 Task: Search one way flight ticket for 1 adult, 1 child, 1 infant in seat in premium economy from Watertown: Watertown Regional Airport to Rockford: Chicago Rockford International Airport(was Northwest Chicagoland Regional Airport At Rockford) on 5-1-2023. Choice of flights is JetBlue. Number of bags: 2 checked bags. Price is upto 81000. Outbound departure time preference is 8:45.
Action: Mouse moved to (221, 350)
Screenshot: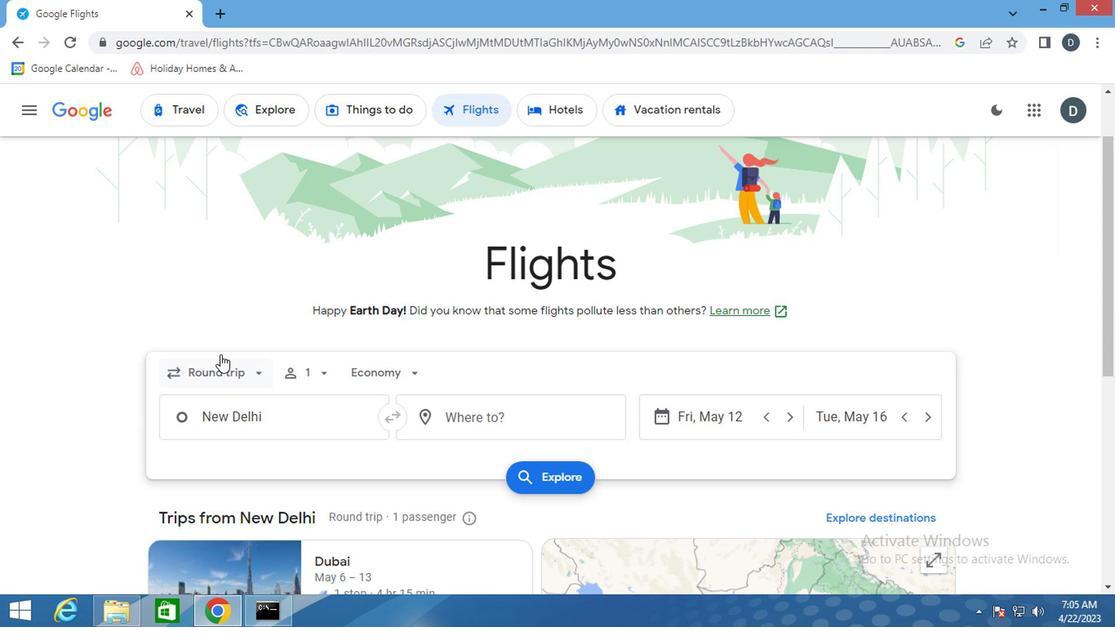 
Action: Mouse pressed left at (221, 350)
Screenshot: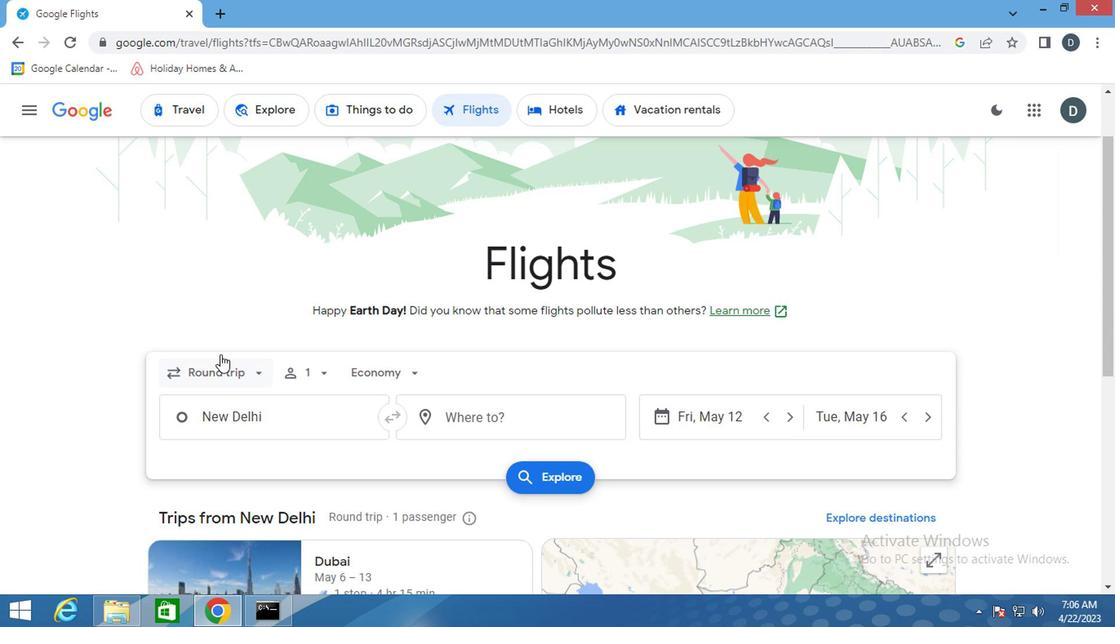 
Action: Mouse moved to (249, 457)
Screenshot: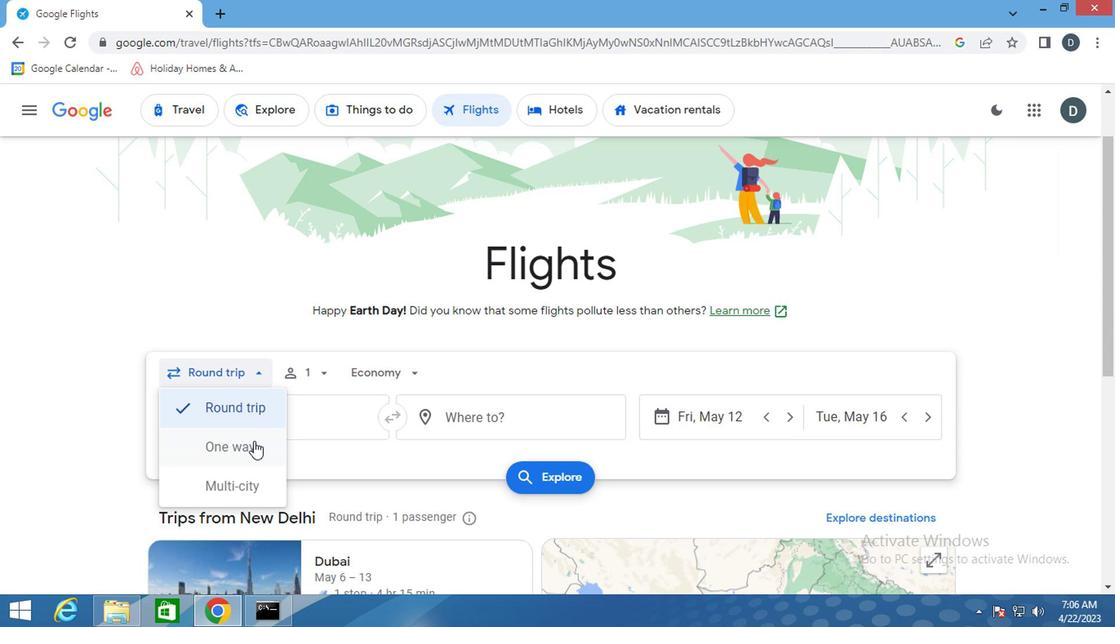 
Action: Mouse pressed left at (249, 457)
Screenshot: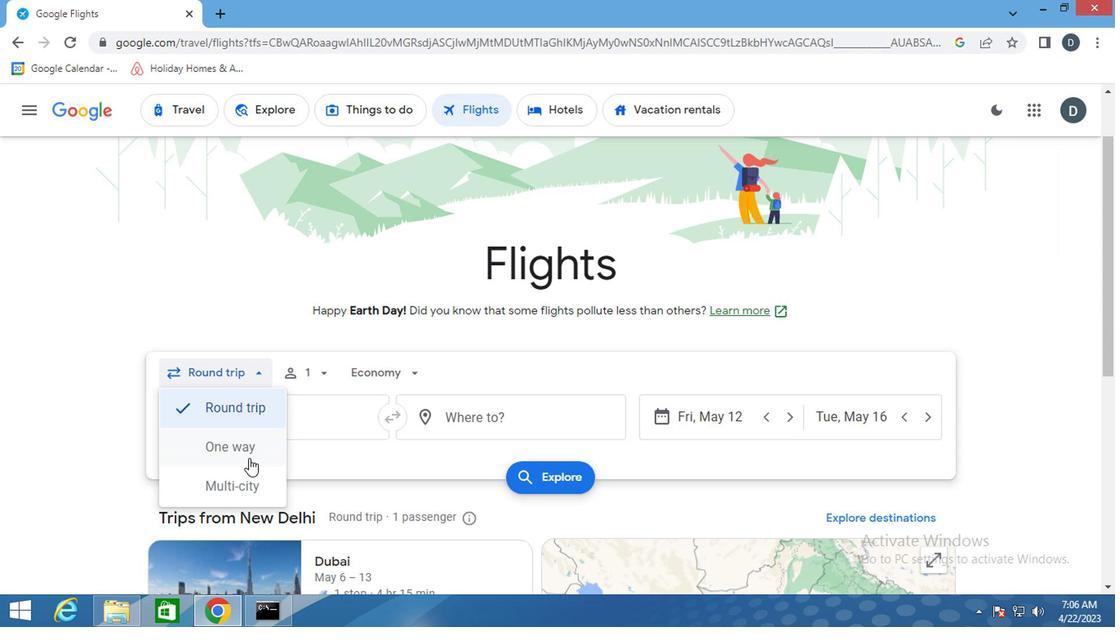
Action: Mouse moved to (300, 369)
Screenshot: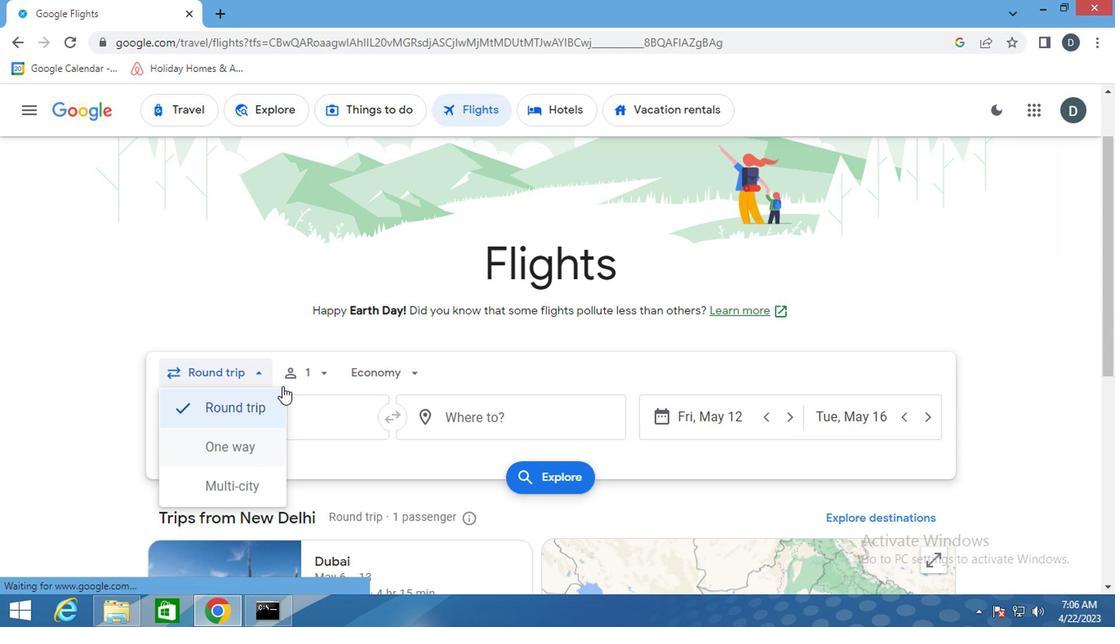 
Action: Mouse pressed left at (300, 369)
Screenshot: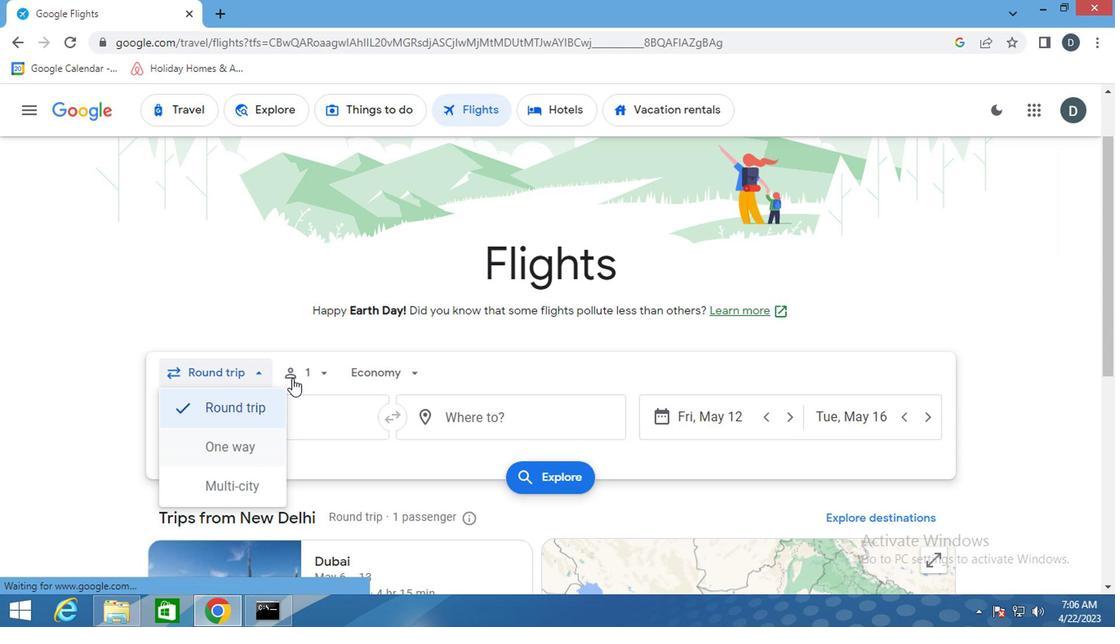 
Action: Mouse moved to (432, 460)
Screenshot: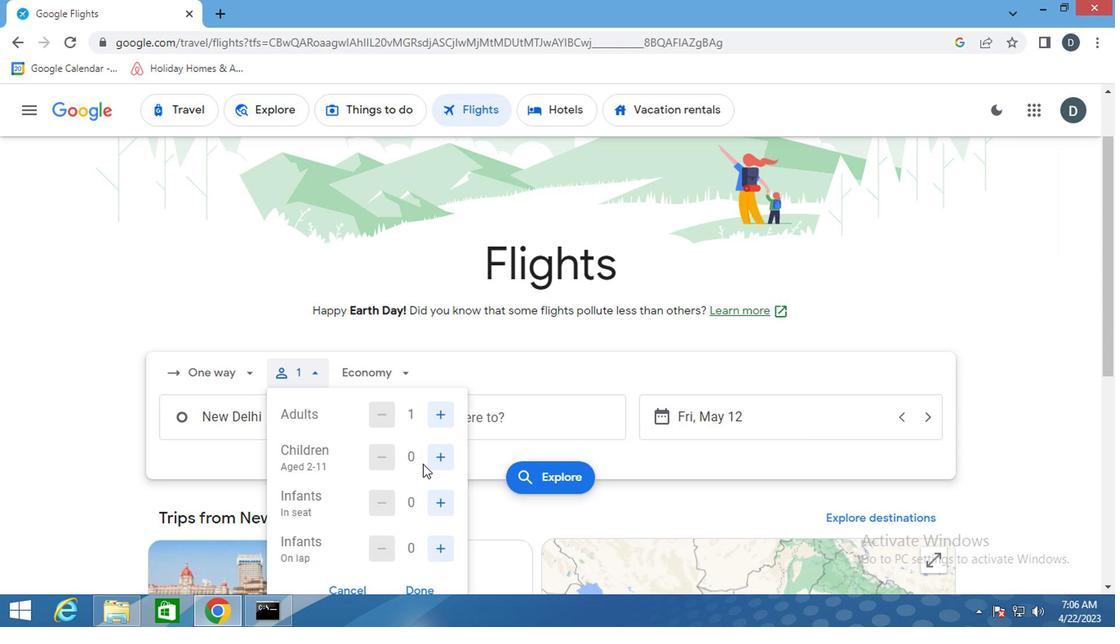 
Action: Mouse pressed left at (432, 460)
Screenshot: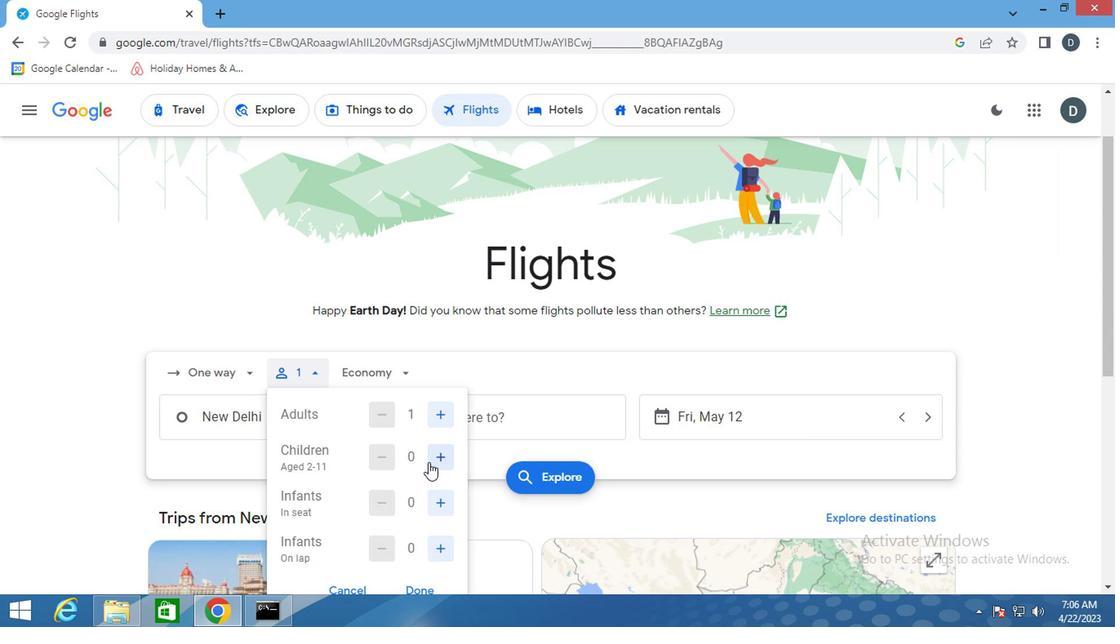 
Action: Mouse moved to (437, 505)
Screenshot: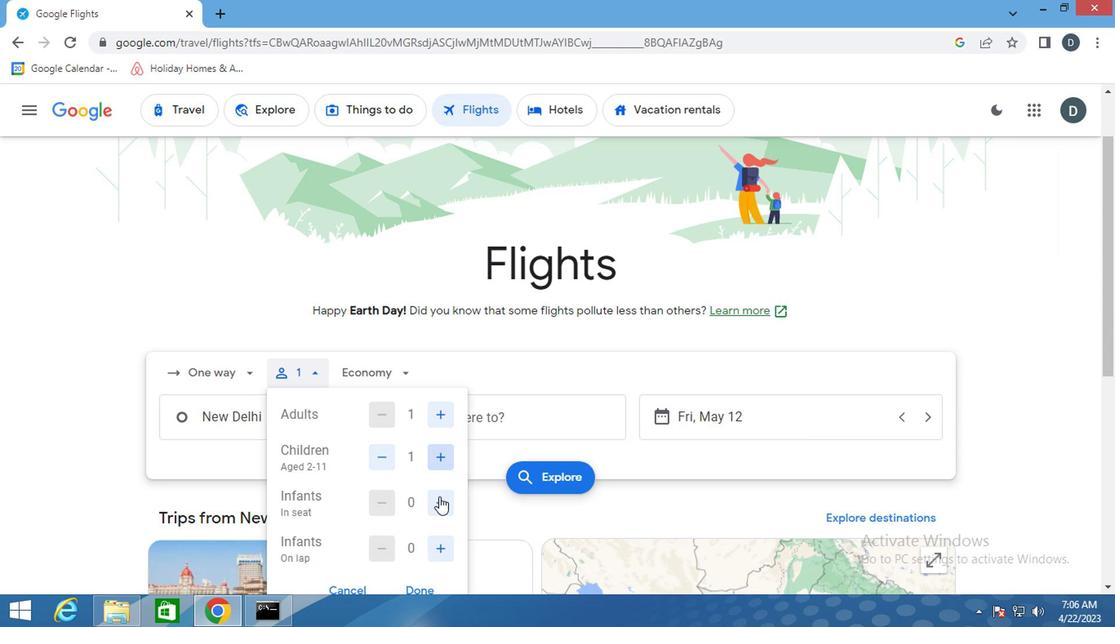 
Action: Mouse pressed left at (437, 505)
Screenshot: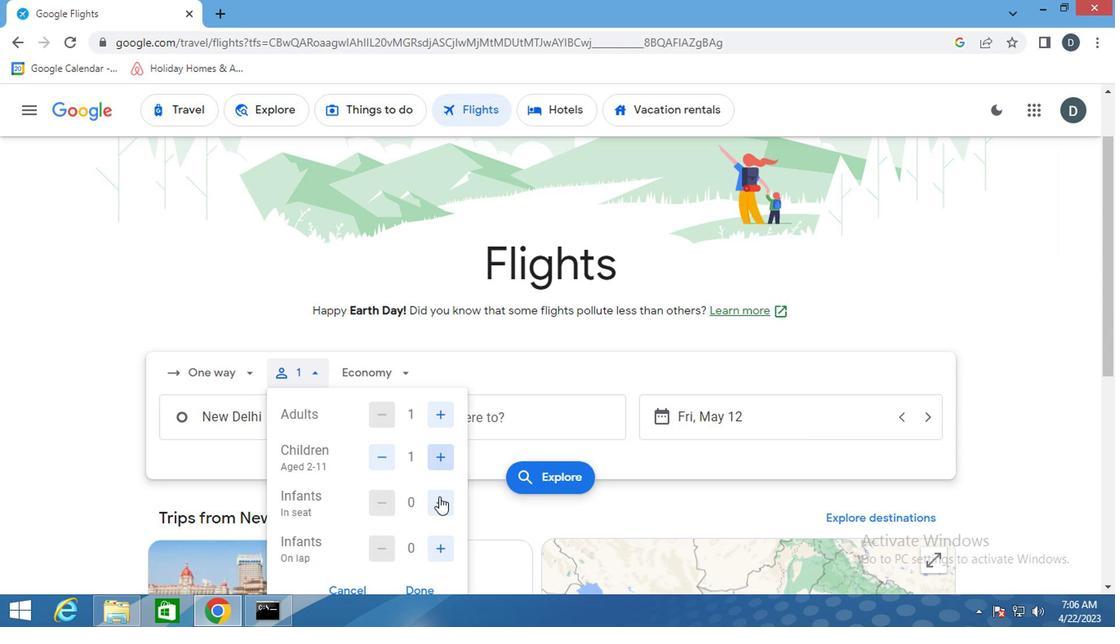 
Action: Mouse moved to (412, 593)
Screenshot: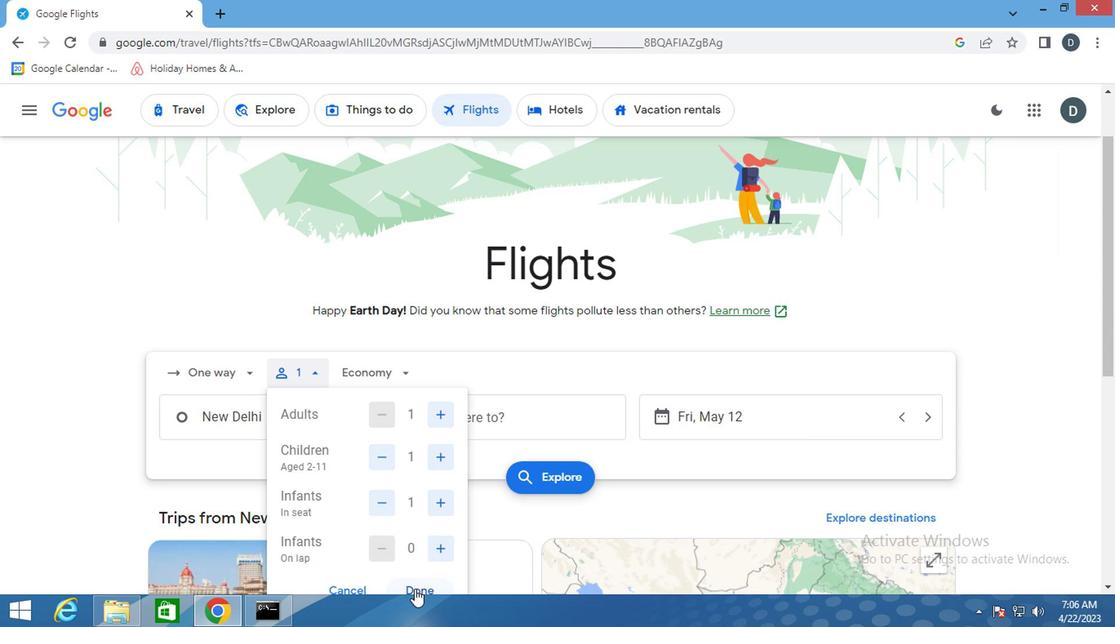 
Action: Mouse pressed left at (412, 593)
Screenshot: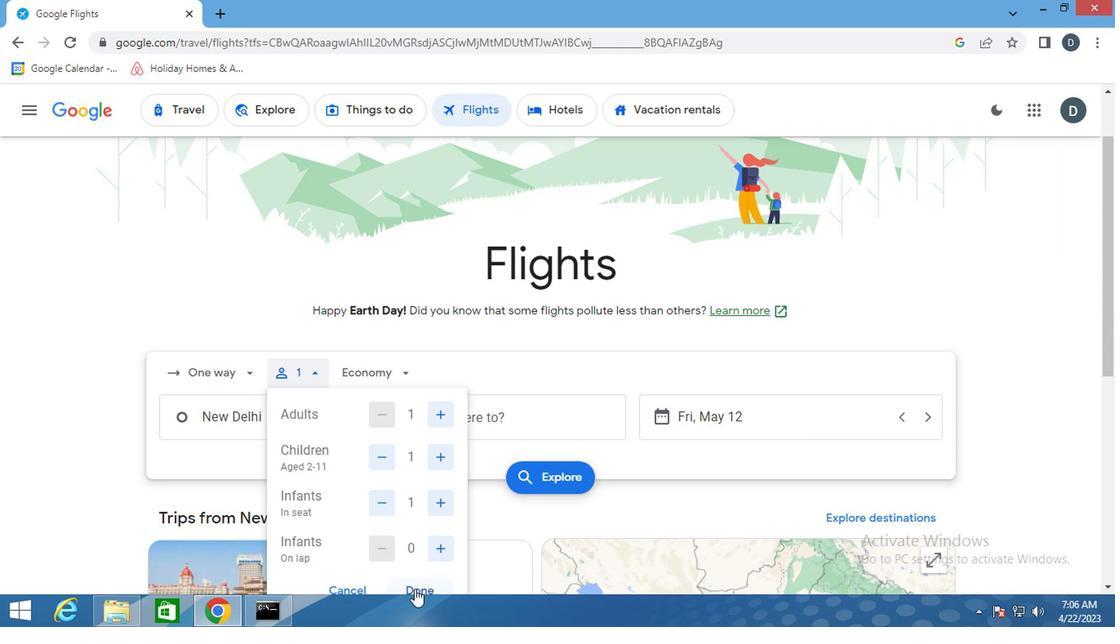 
Action: Mouse moved to (346, 354)
Screenshot: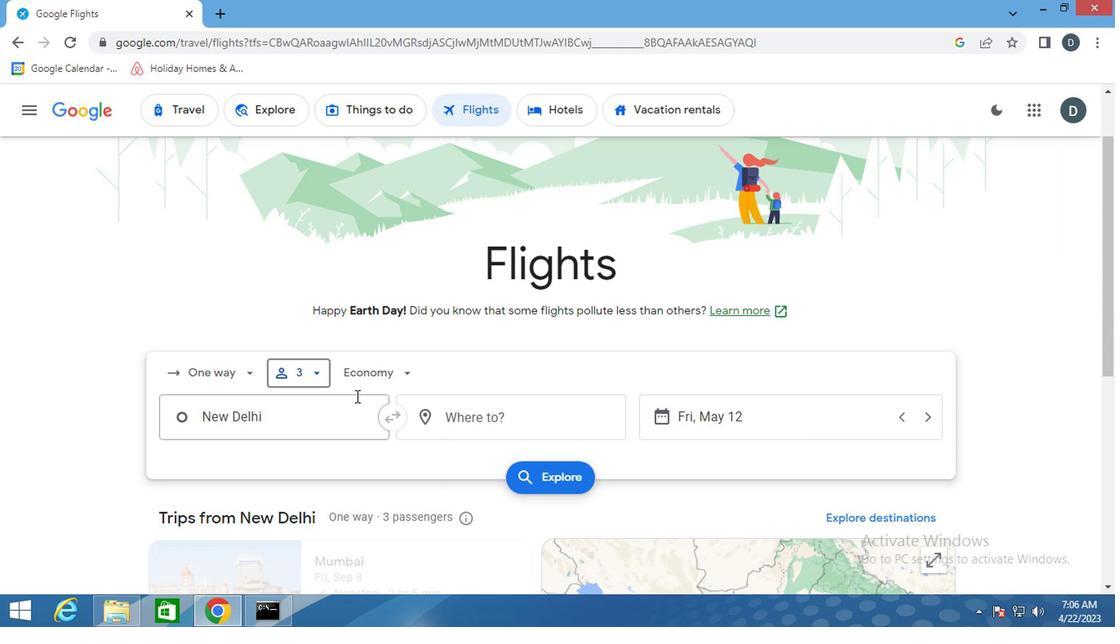 
Action: Mouse pressed left at (346, 354)
Screenshot: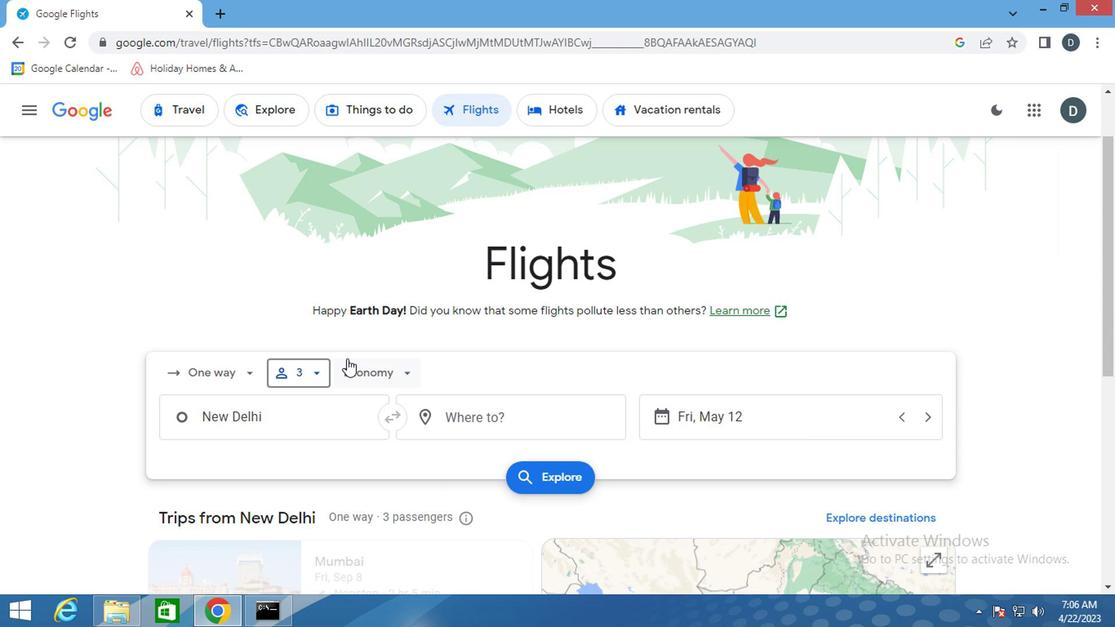 
Action: Mouse moved to (392, 437)
Screenshot: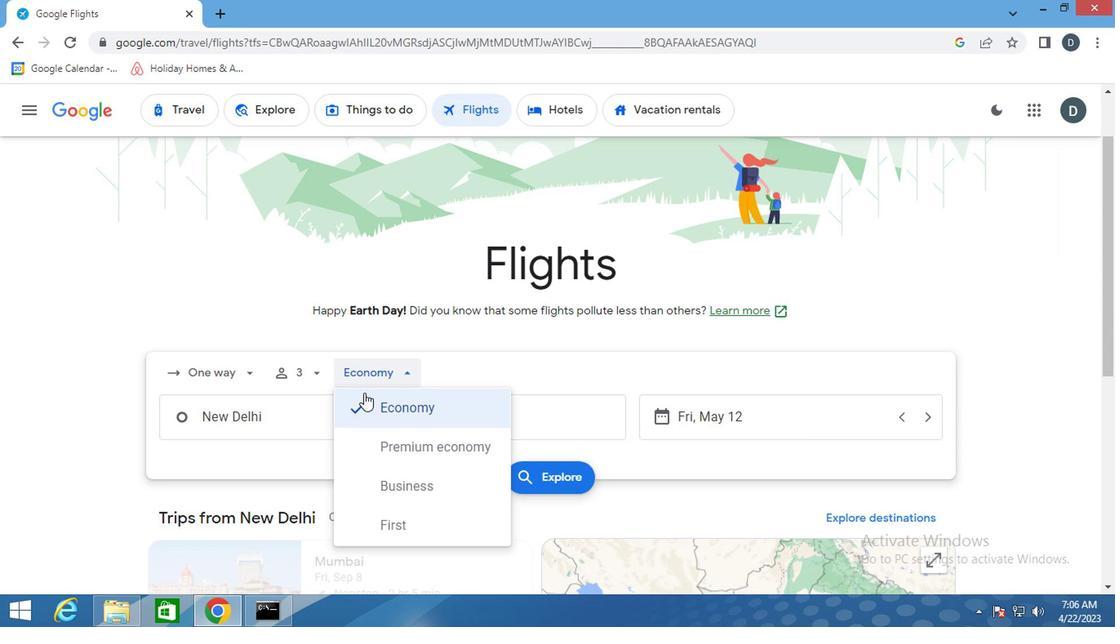 
Action: Mouse pressed left at (392, 437)
Screenshot: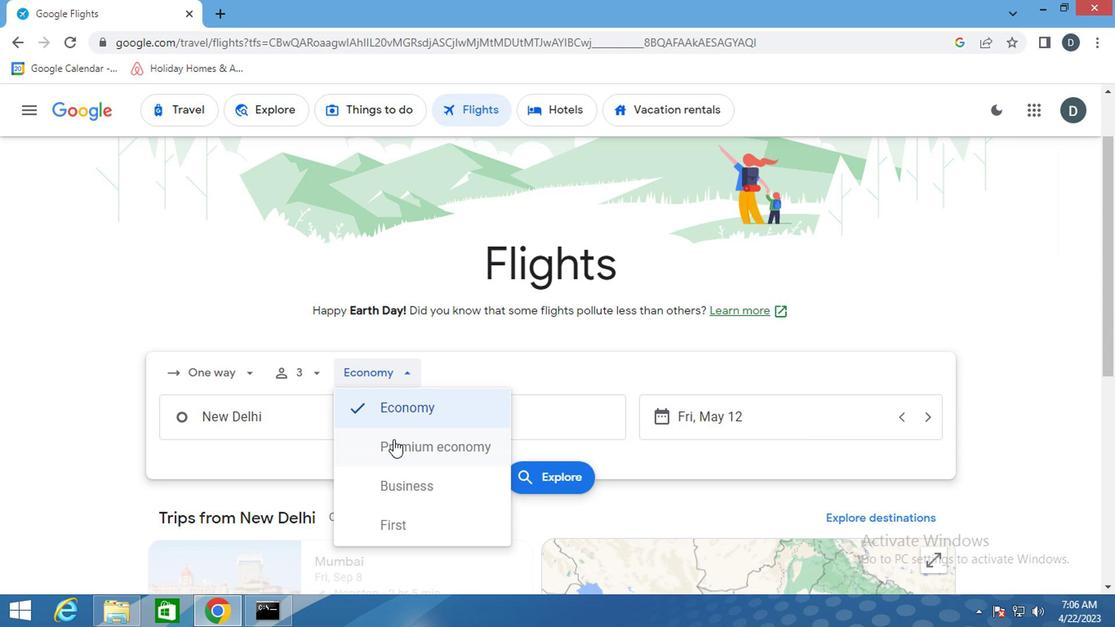 
Action: Mouse moved to (294, 428)
Screenshot: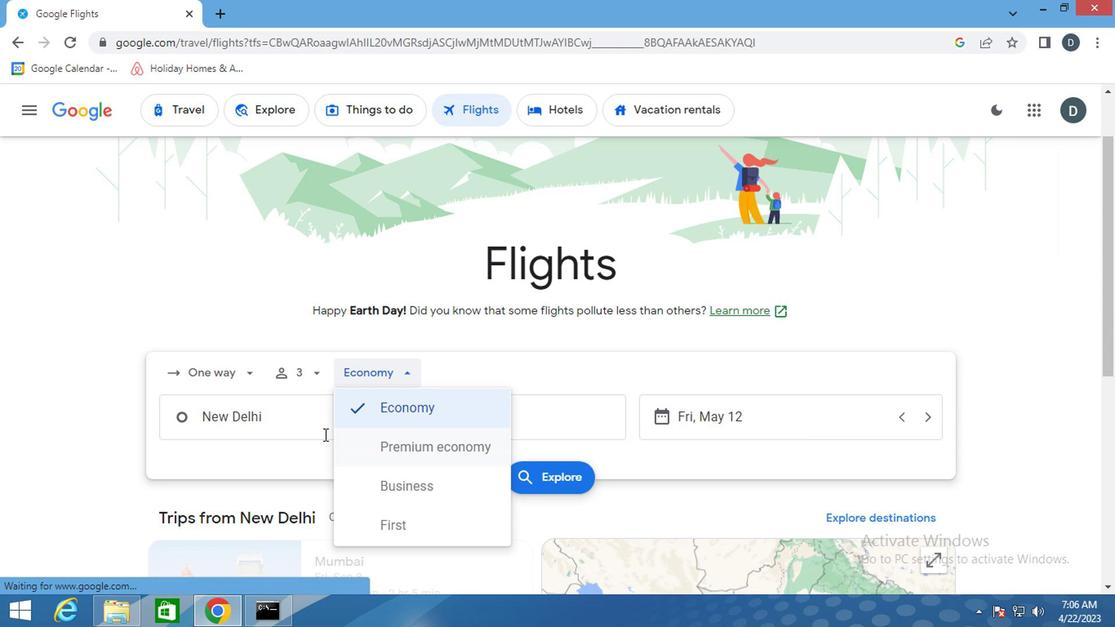 
Action: Mouse pressed left at (294, 428)
Screenshot: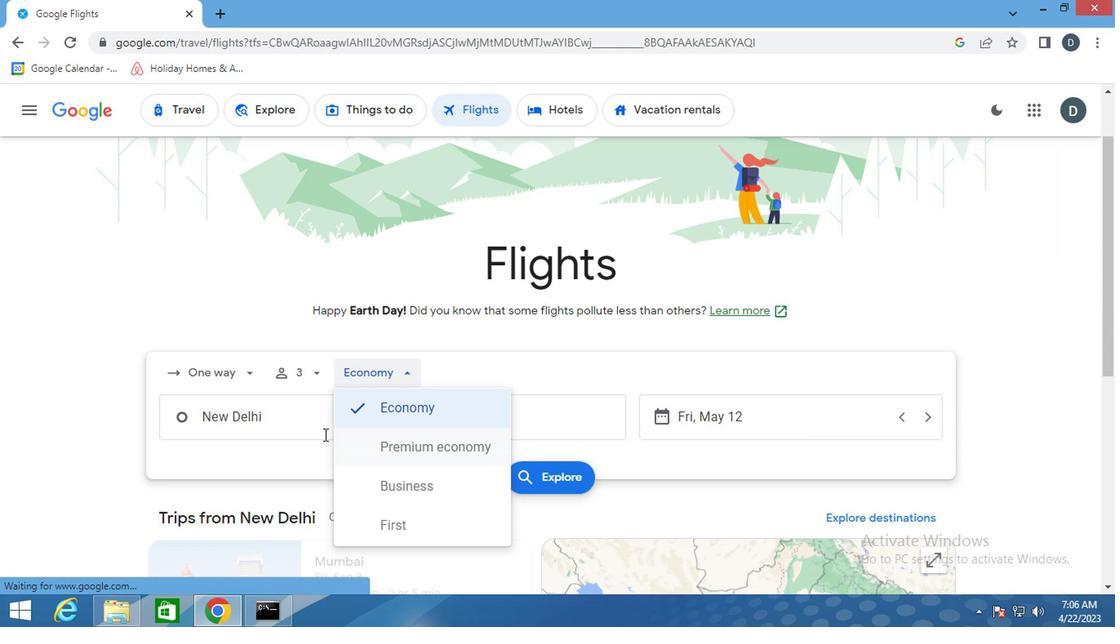 
Action: Key pressed <Key.shift><Key.shift><Key.shift><Key.shift>WATERTOWN
Screenshot: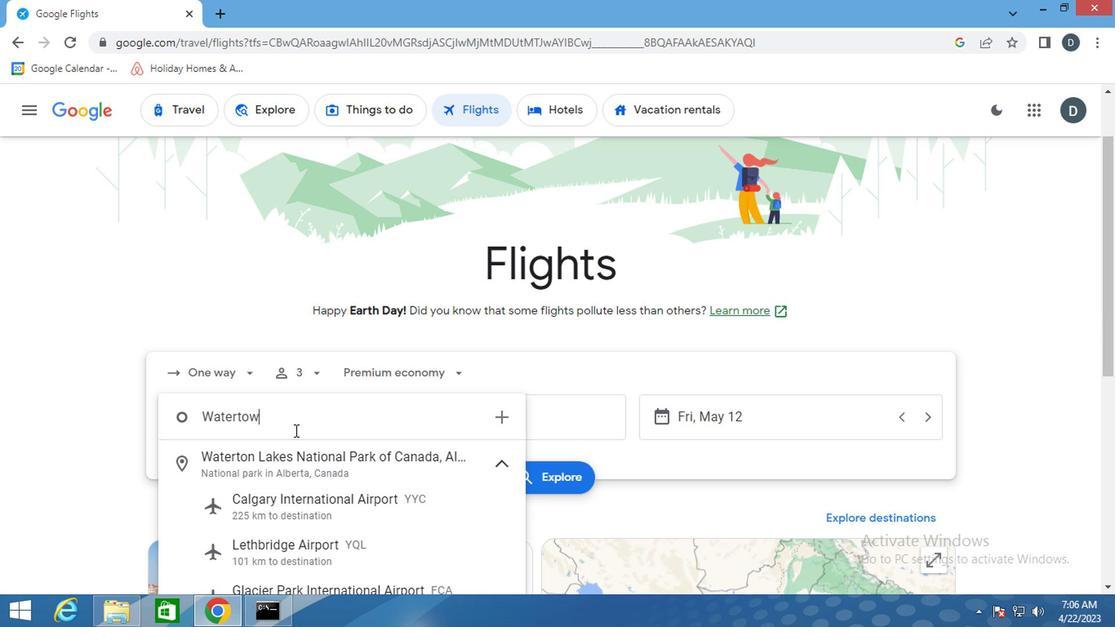 
Action: Mouse moved to (324, 460)
Screenshot: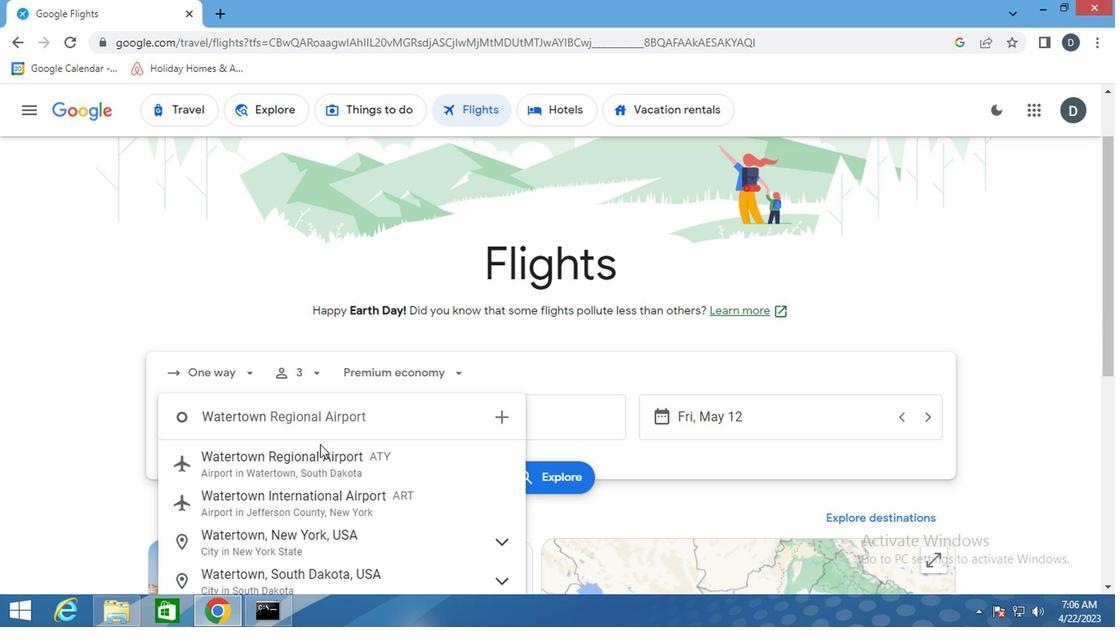 
Action: Mouse pressed left at (324, 460)
Screenshot: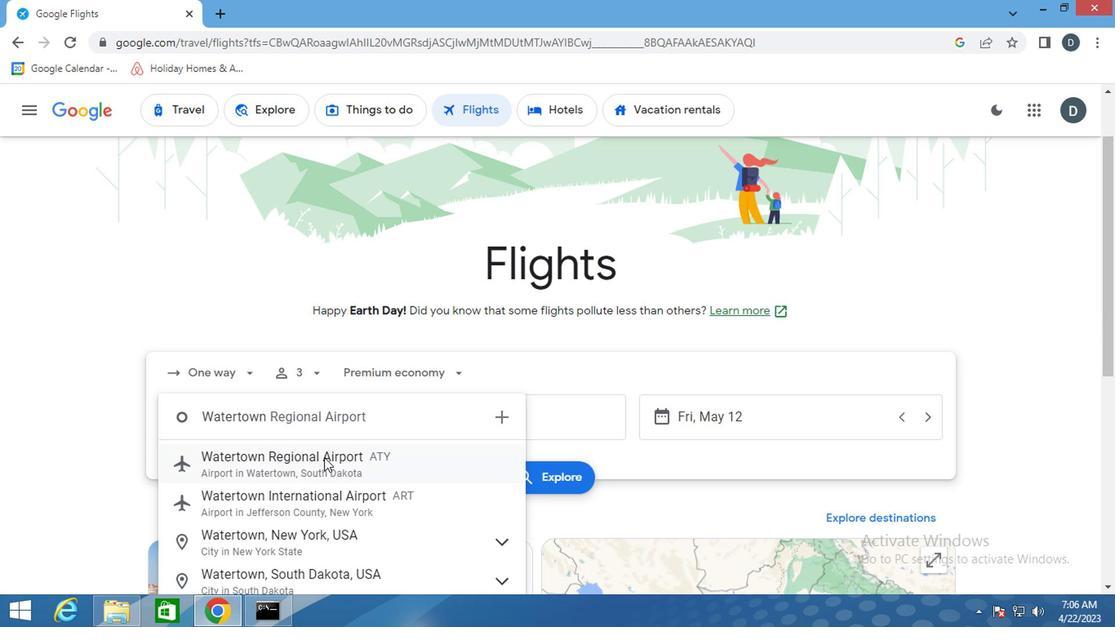 
Action: Mouse moved to (544, 417)
Screenshot: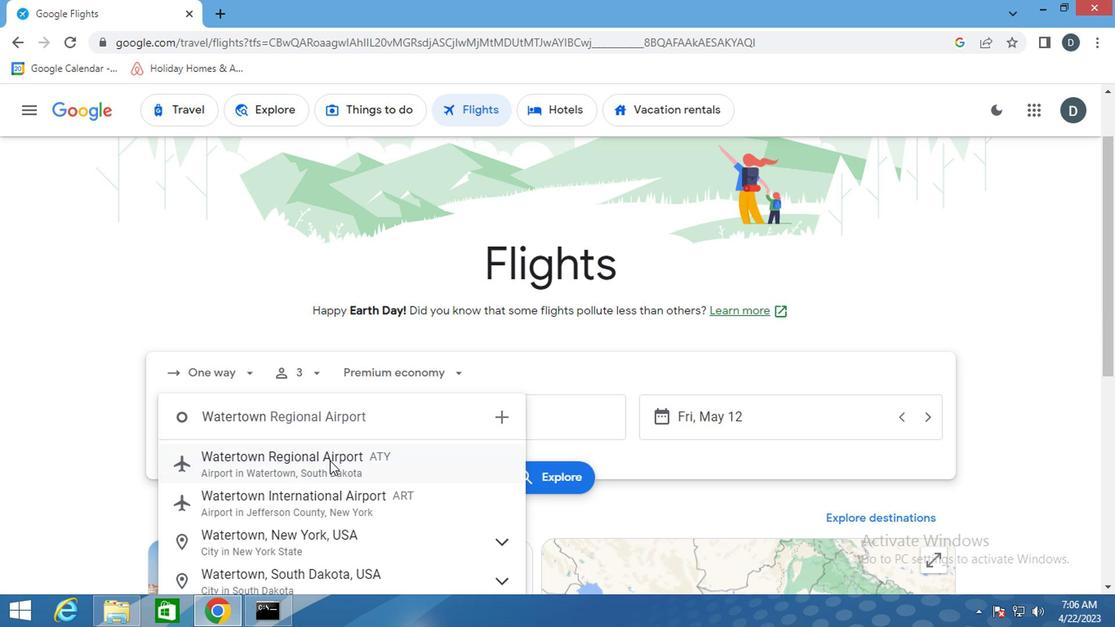 
Action: Mouse pressed left at (544, 417)
Screenshot: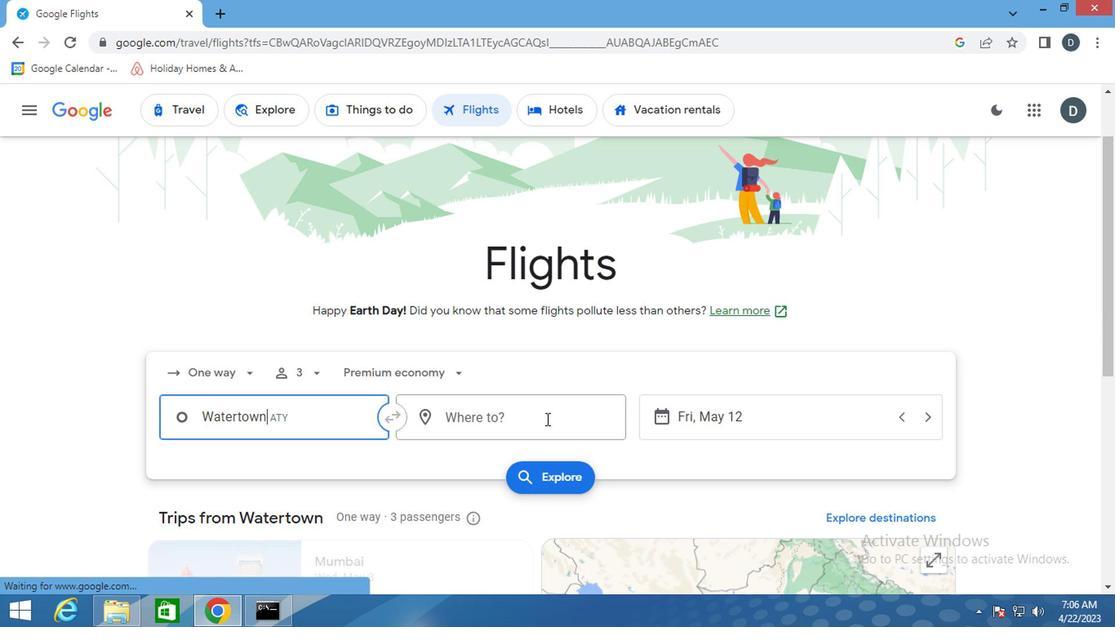 
Action: Key pressed <Key.shift>ROCKFOR
Screenshot: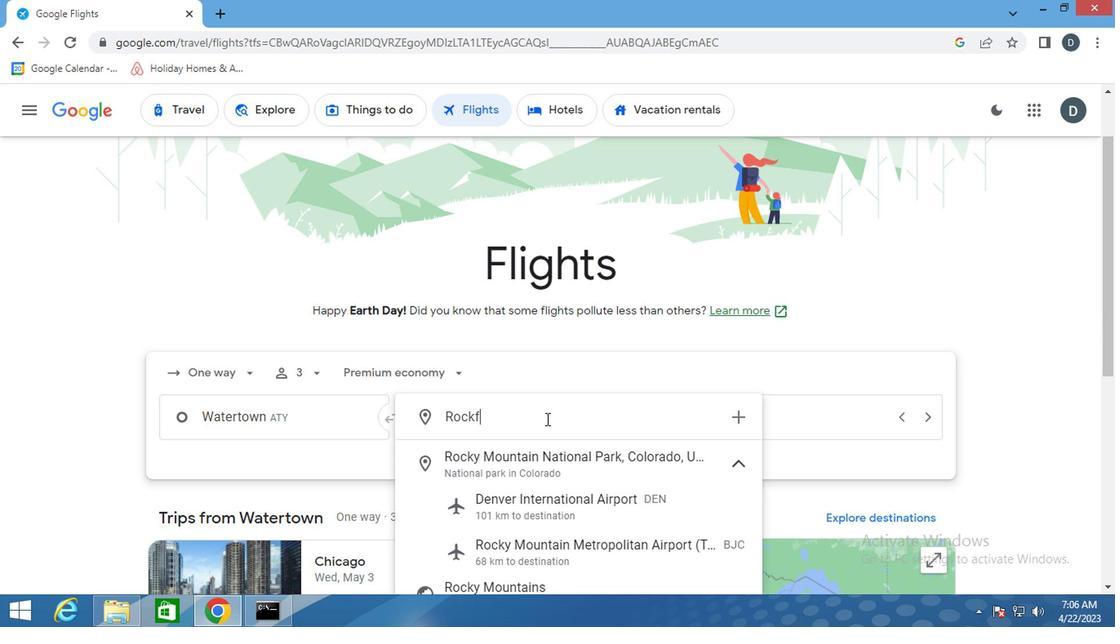 
Action: Mouse moved to (543, 551)
Screenshot: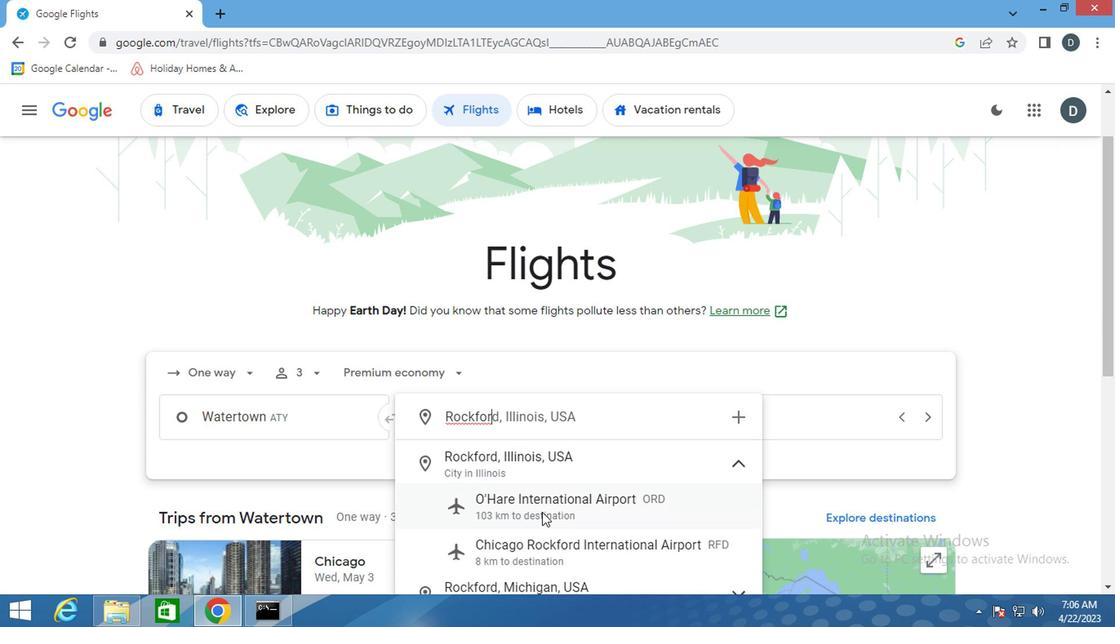 
Action: Mouse pressed left at (543, 551)
Screenshot: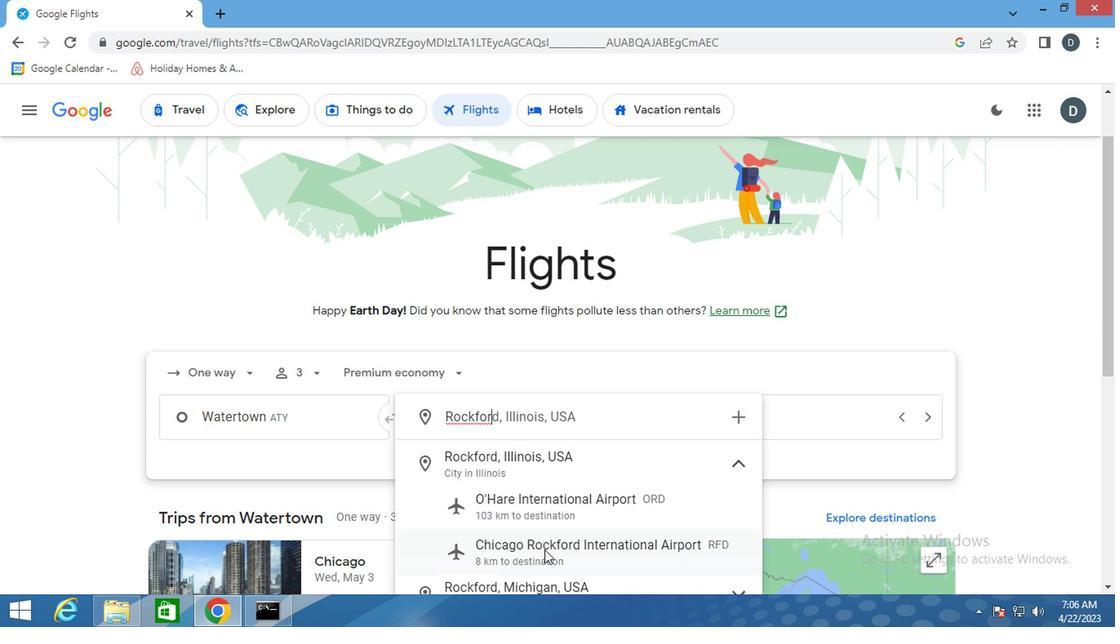 
Action: Mouse moved to (715, 415)
Screenshot: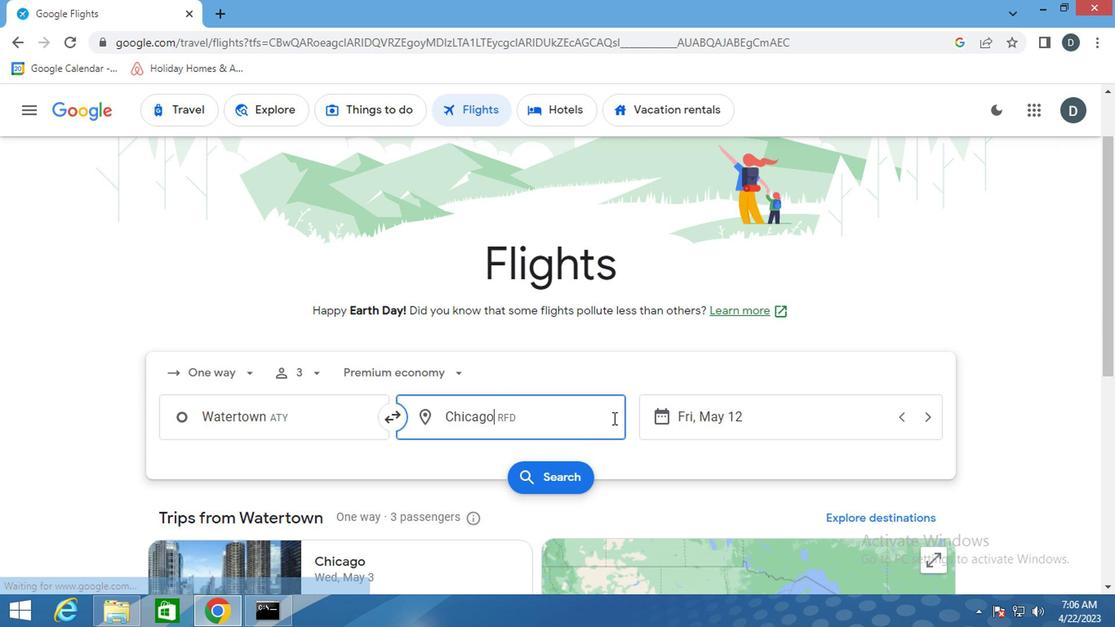 
Action: Mouse pressed left at (715, 415)
Screenshot: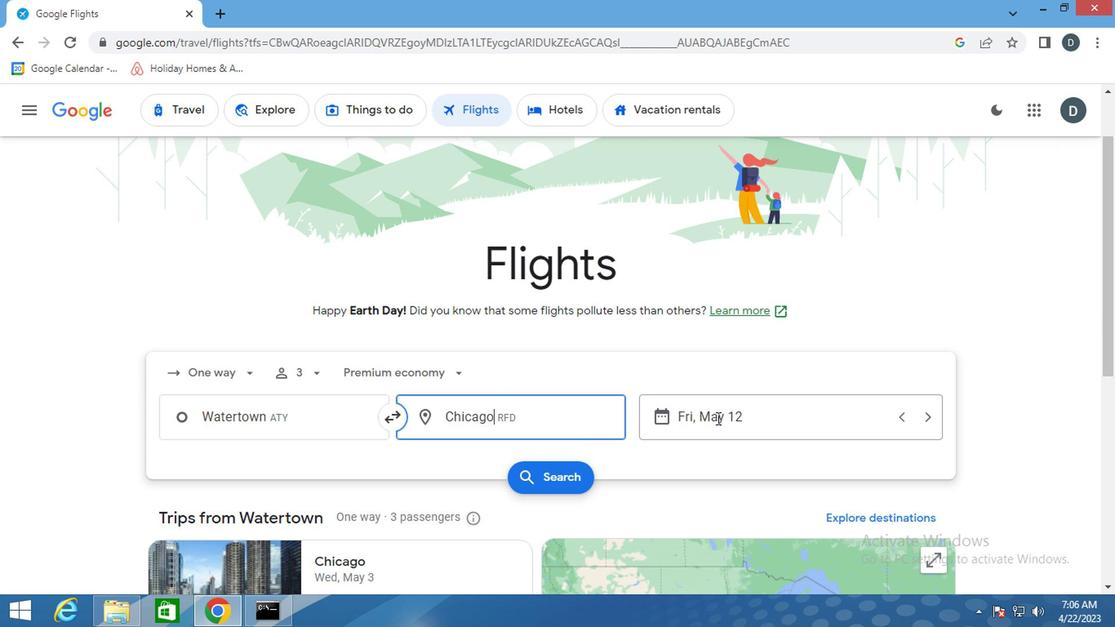 
Action: Mouse moved to (702, 291)
Screenshot: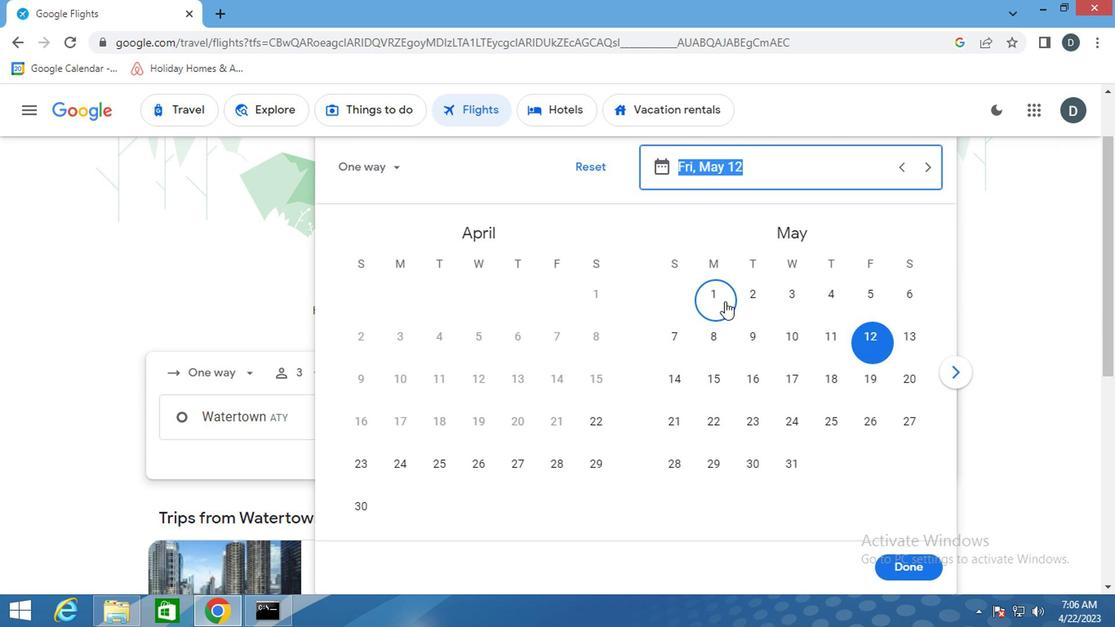 
Action: Mouse pressed left at (702, 291)
Screenshot: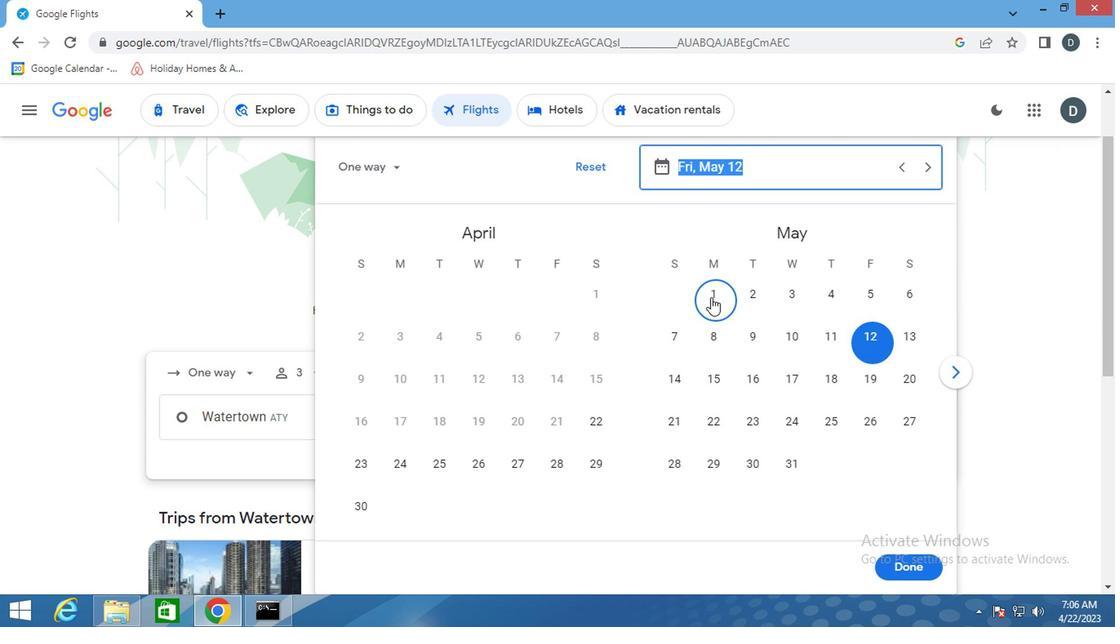 
Action: Mouse moved to (901, 577)
Screenshot: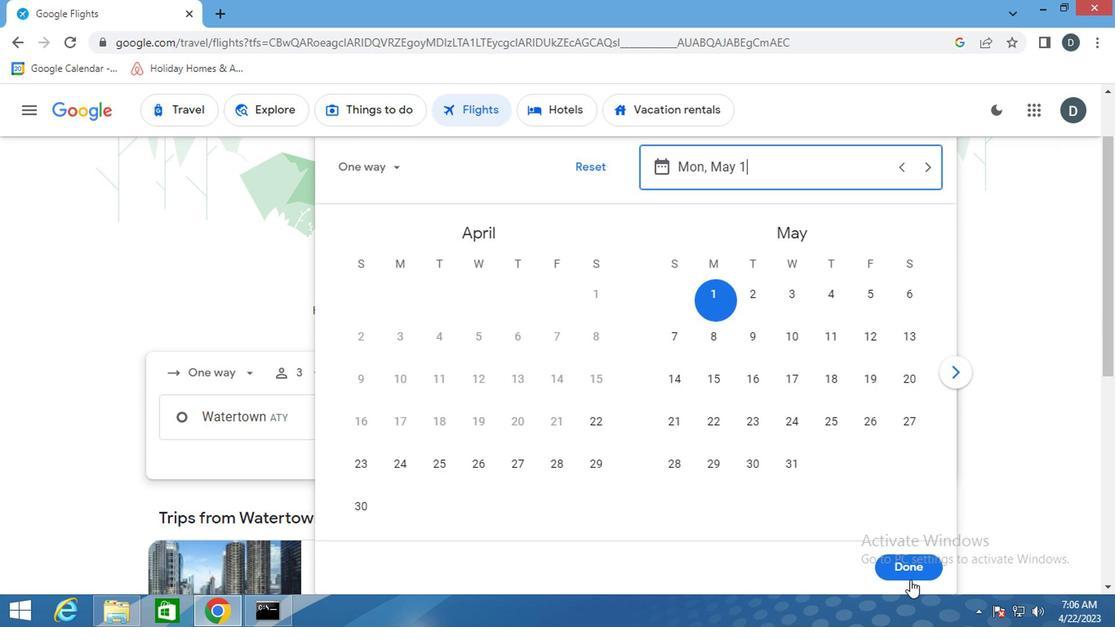 
Action: Mouse pressed left at (901, 577)
Screenshot: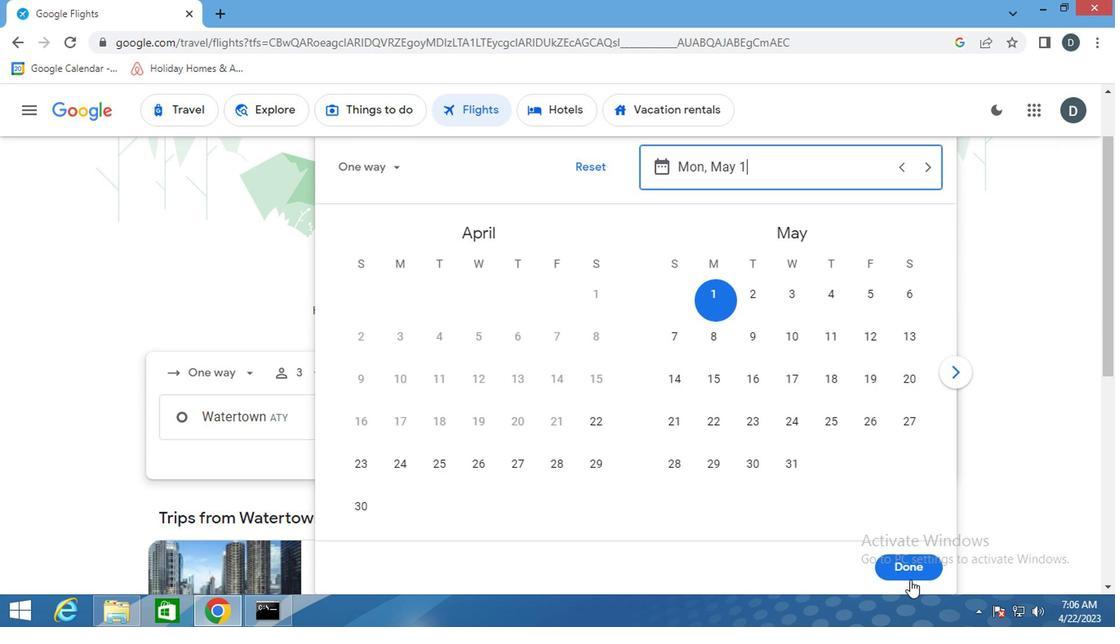 
Action: Mouse moved to (584, 488)
Screenshot: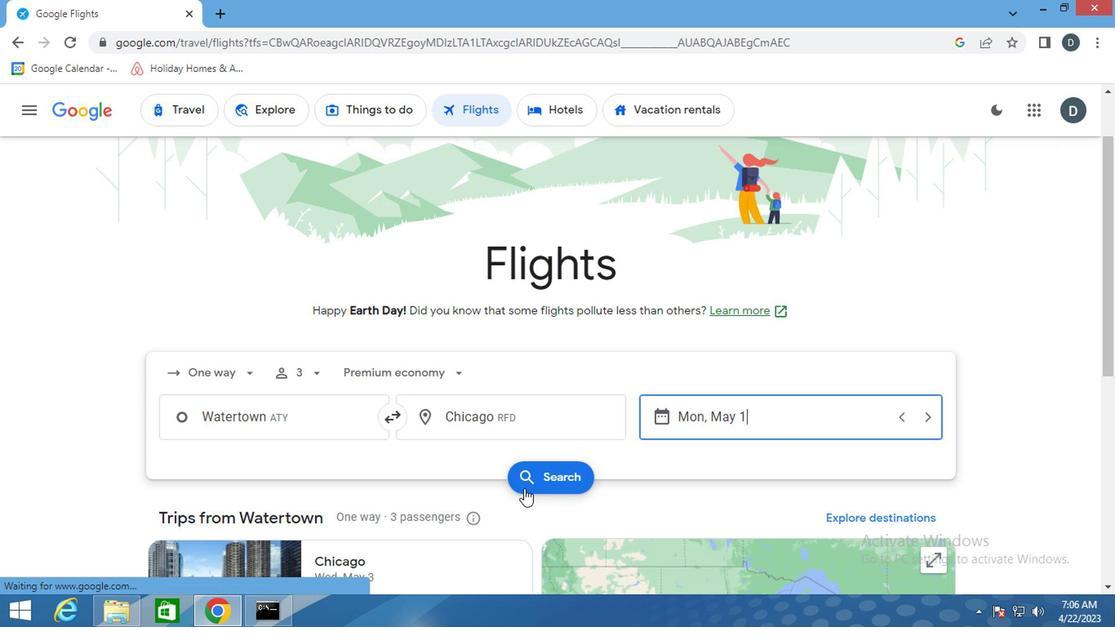 
Action: Mouse pressed left at (584, 488)
Screenshot: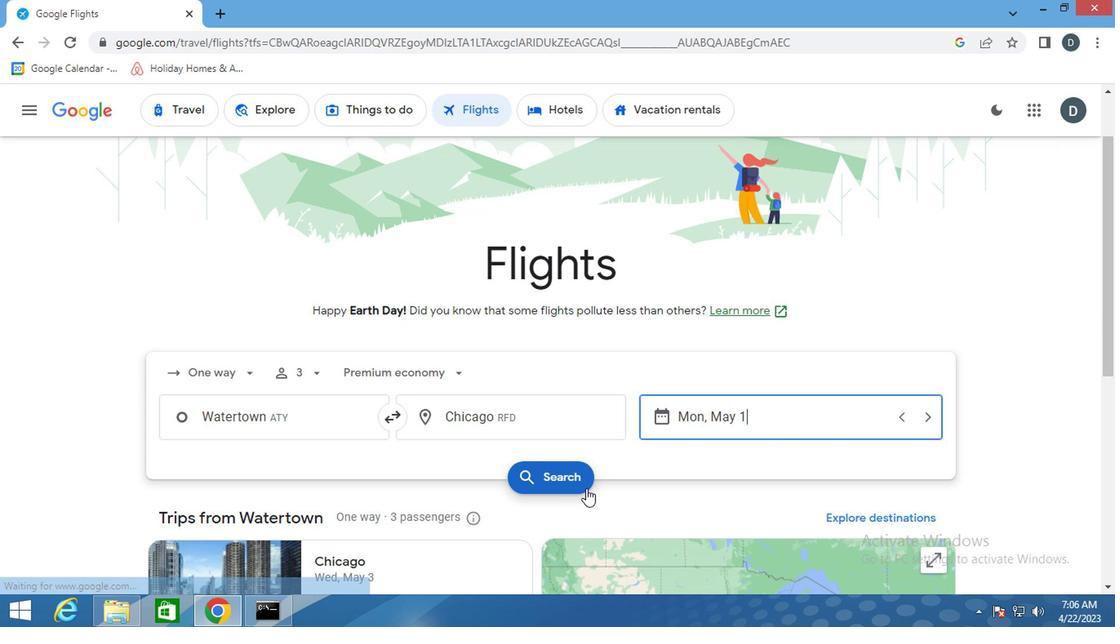 
Action: Mouse moved to (188, 264)
Screenshot: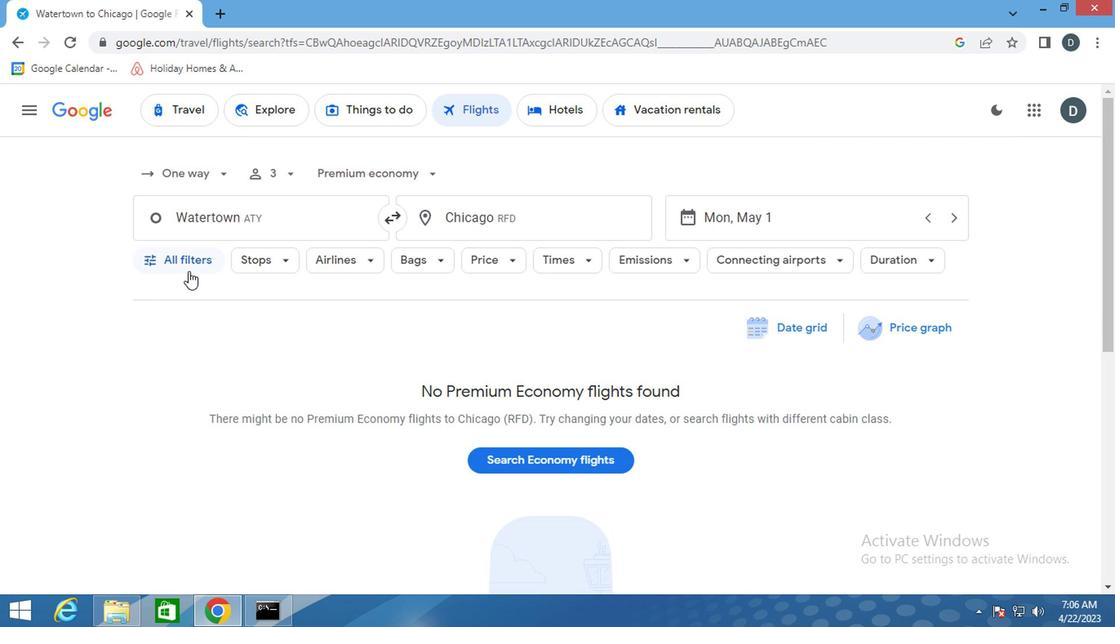 
Action: Mouse pressed left at (188, 264)
Screenshot: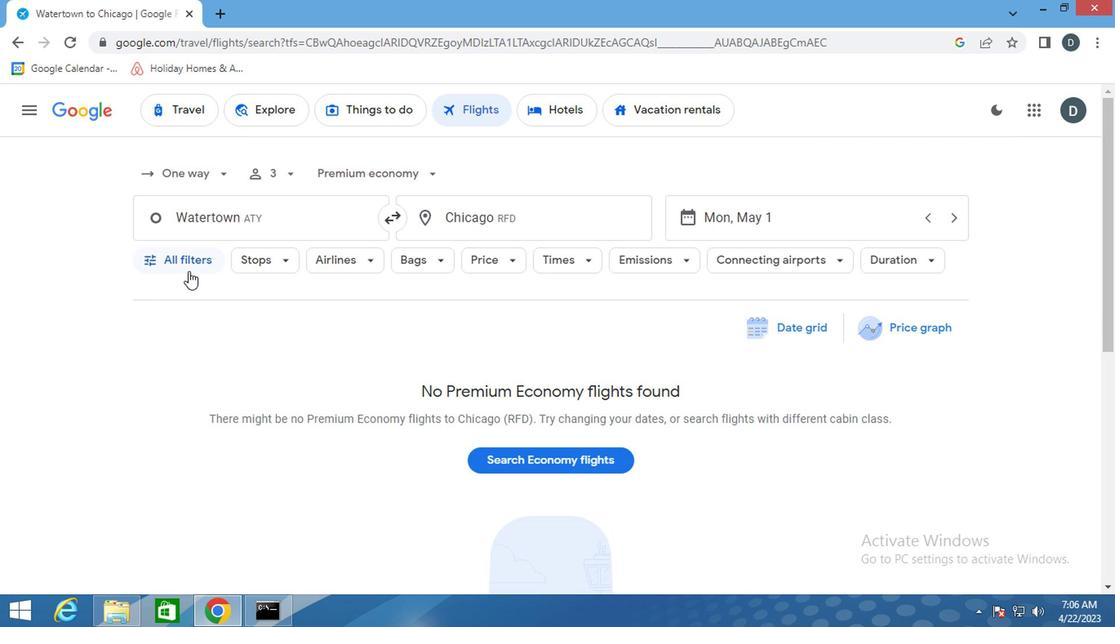 
Action: Mouse moved to (268, 443)
Screenshot: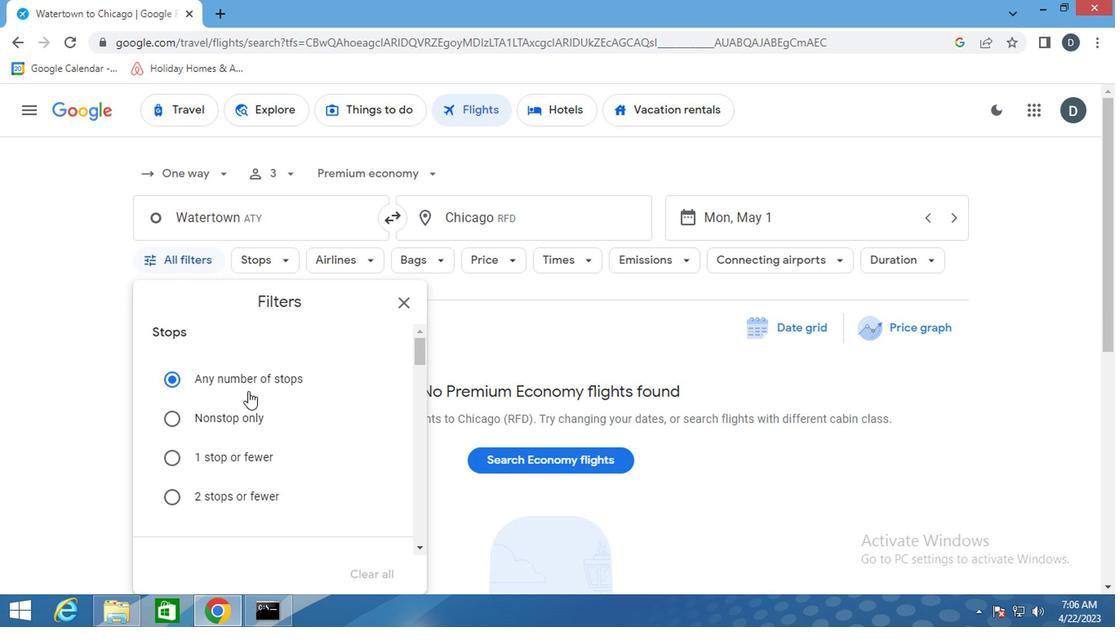 
Action: Mouse scrolled (268, 443) with delta (0, 0)
Screenshot: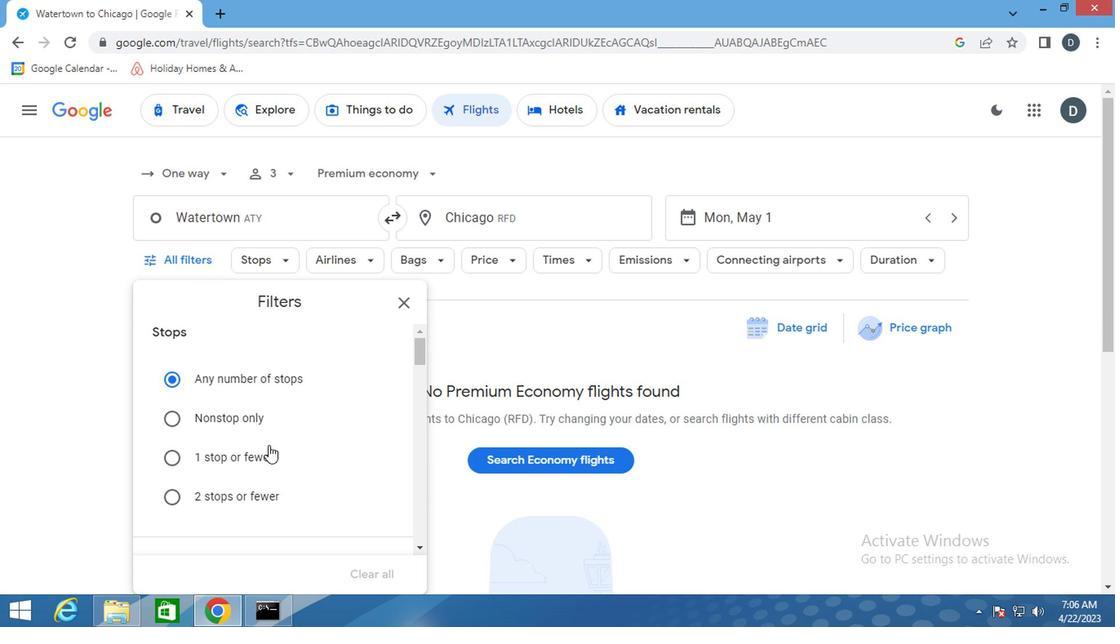 
Action: Mouse scrolled (268, 443) with delta (0, 0)
Screenshot: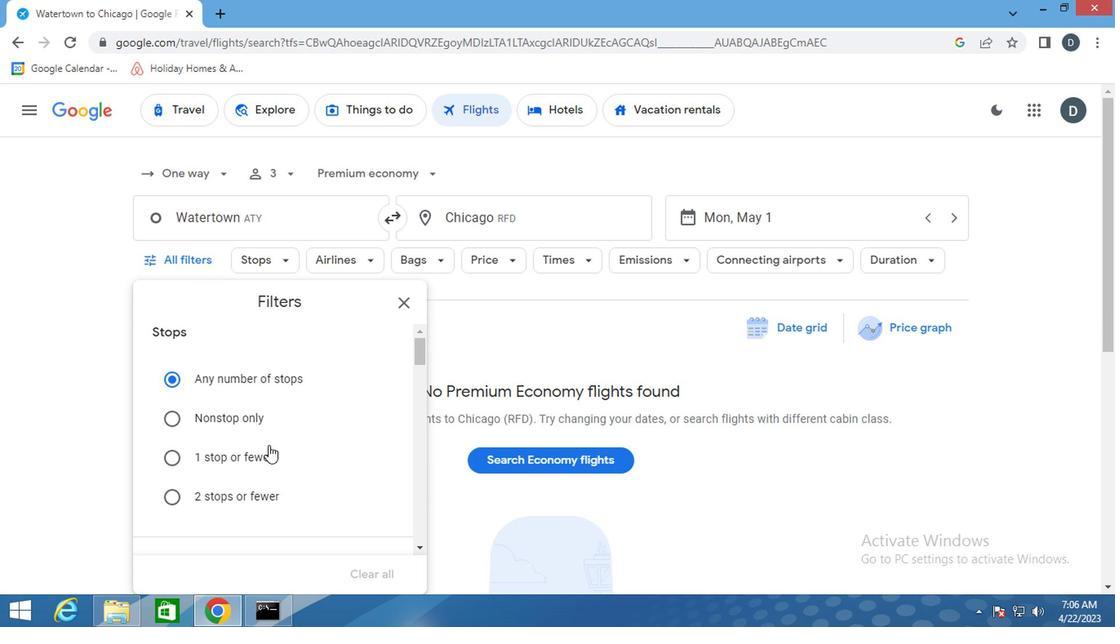 
Action: Mouse scrolled (268, 443) with delta (0, 0)
Screenshot: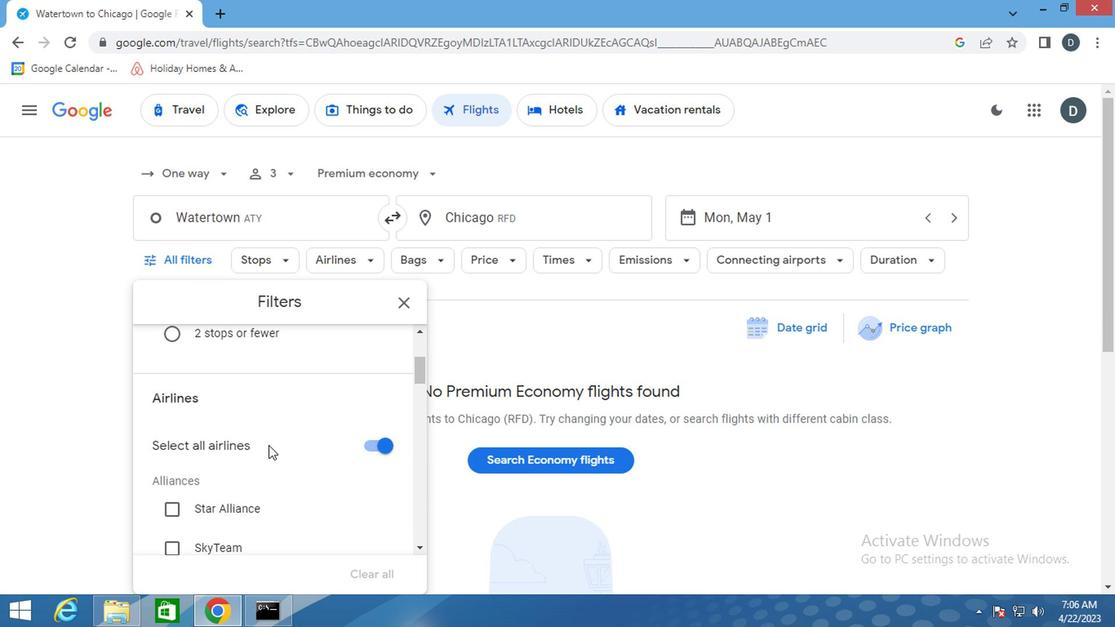 
Action: Mouse scrolled (268, 443) with delta (0, 0)
Screenshot: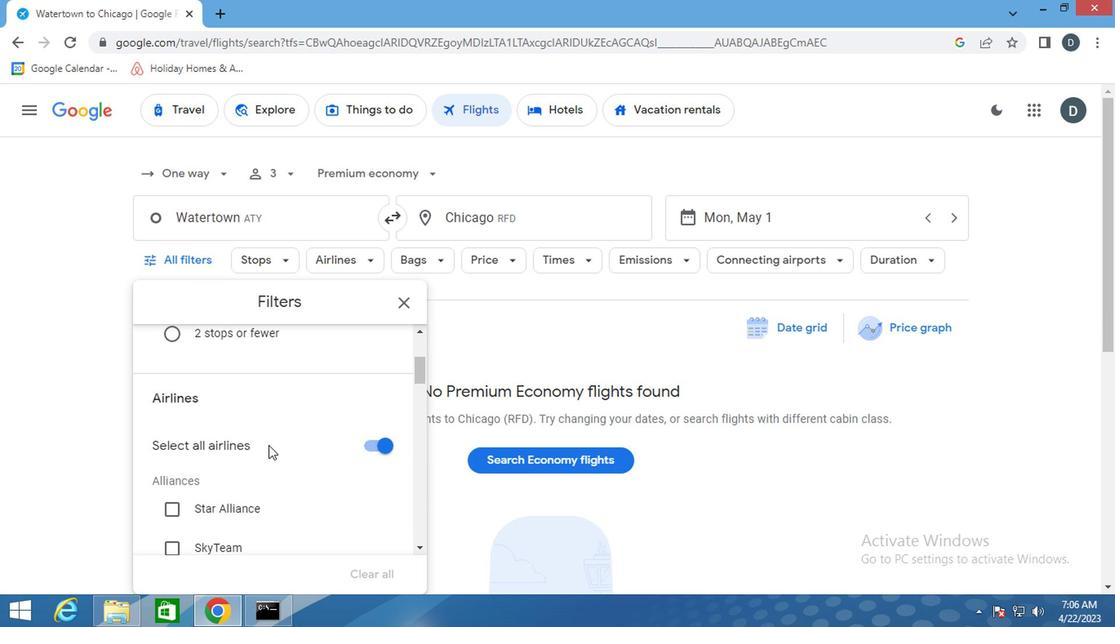 
Action: Mouse scrolled (268, 443) with delta (0, 0)
Screenshot: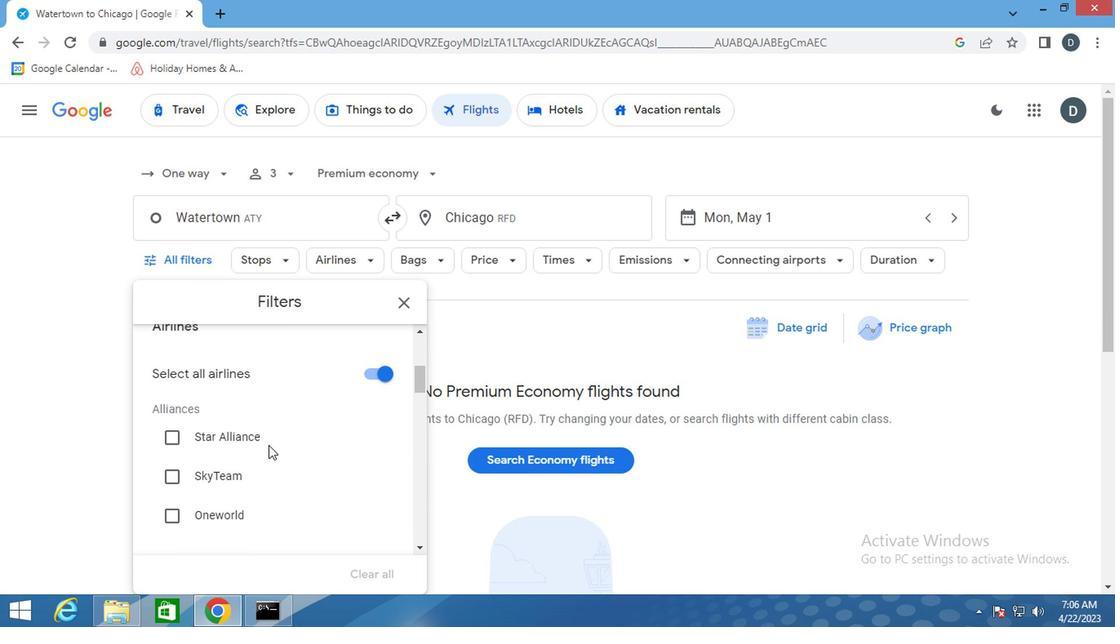 
Action: Mouse moved to (363, 491)
Screenshot: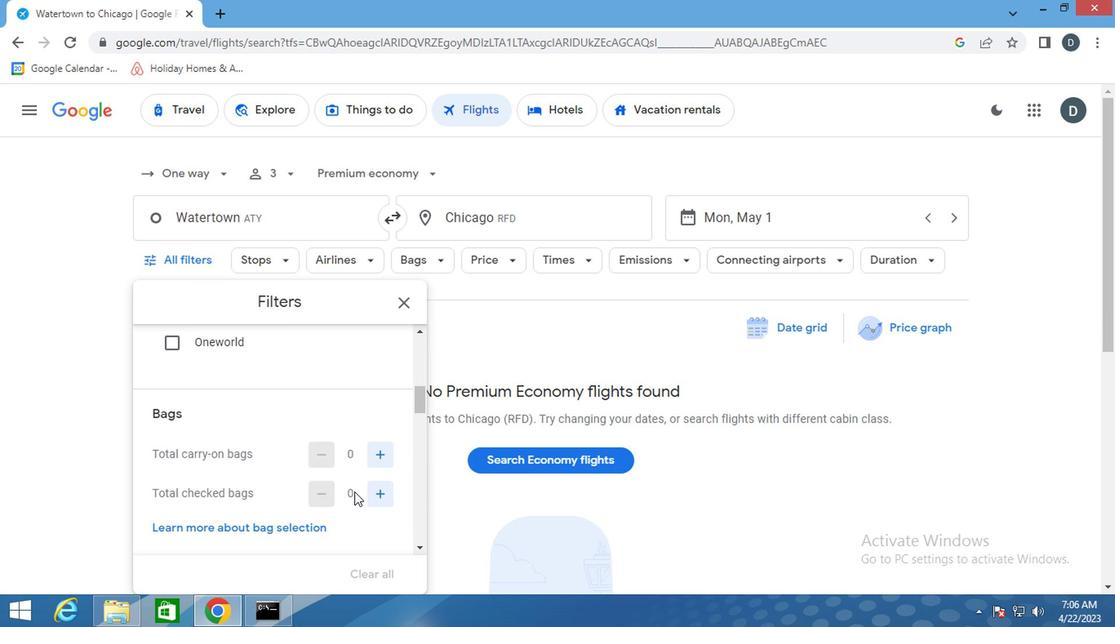 
Action: Mouse pressed left at (363, 491)
Screenshot: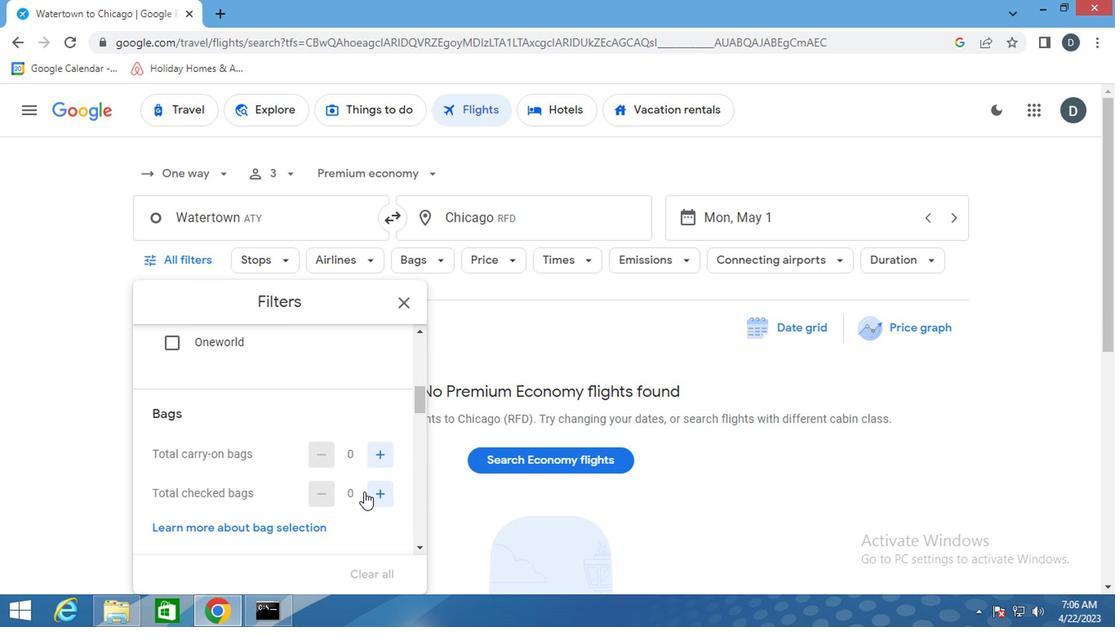 
Action: Mouse moved to (364, 491)
Screenshot: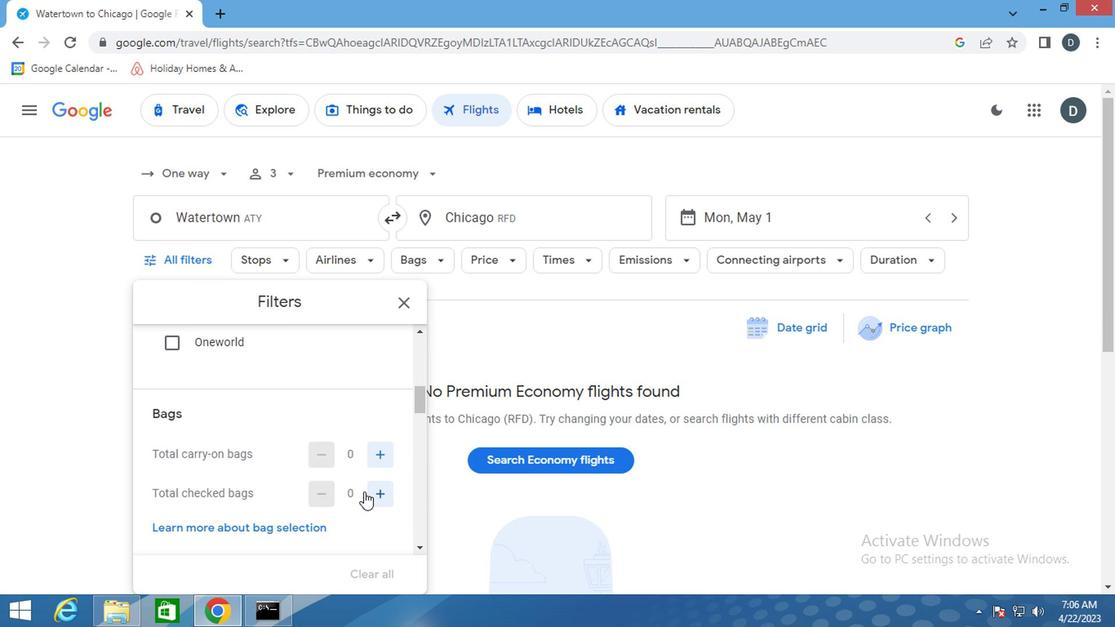 
Action: Mouse pressed left at (364, 491)
Screenshot: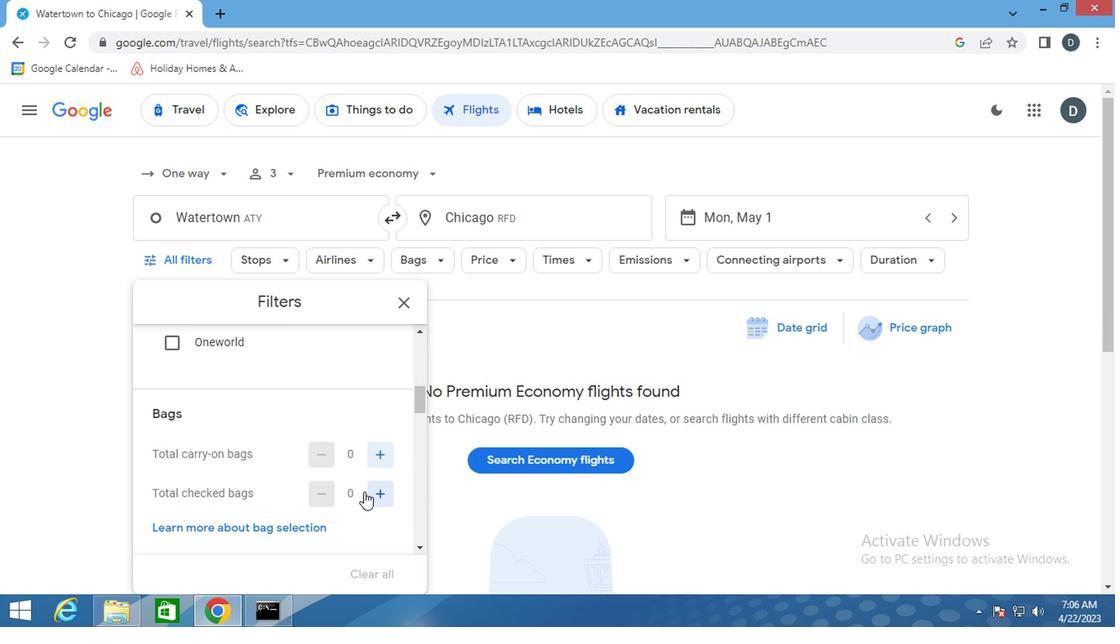 
Action: Mouse moved to (328, 490)
Screenshot: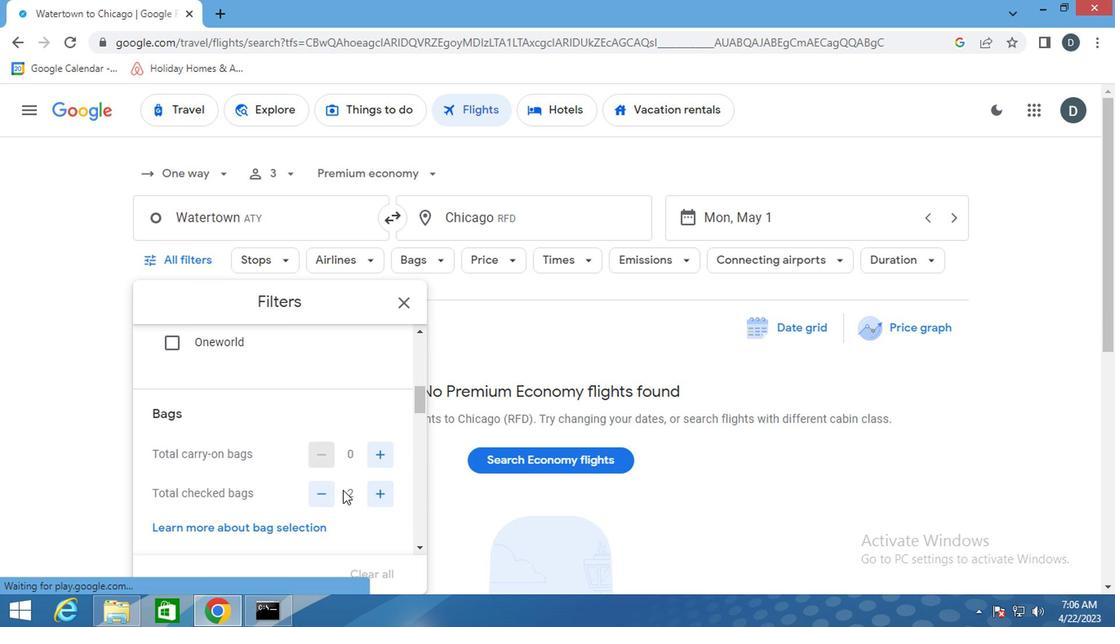 
Action: Mouse scrolled (328, 489) with delta (0, 0)
Screenshot: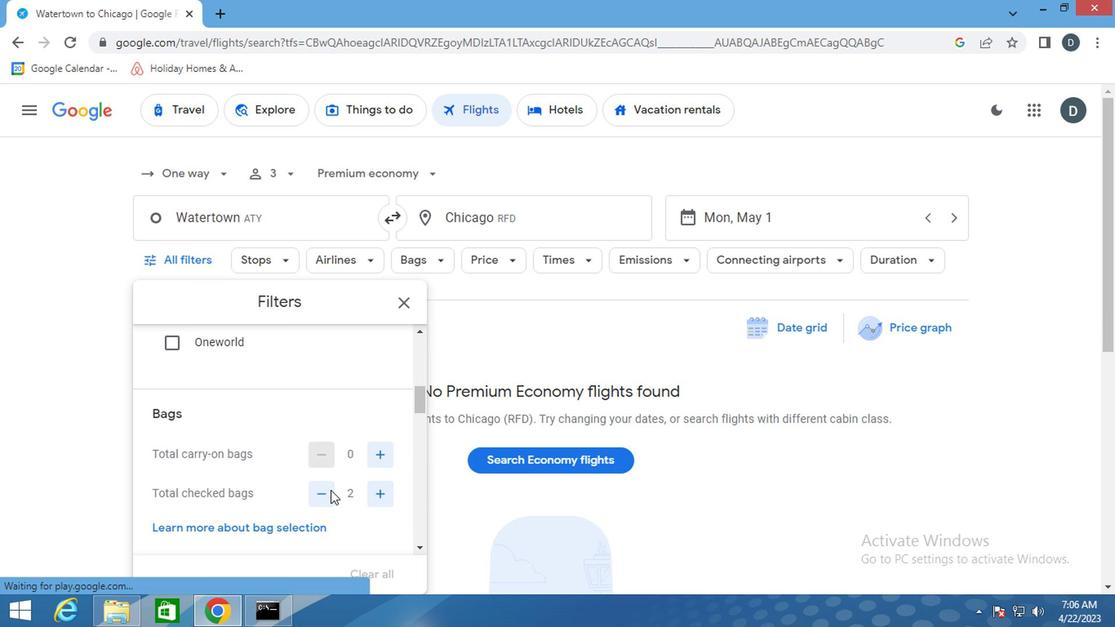 
Action: Mouse scrolled (328, 489) with delta (0, 0)
Screenshot: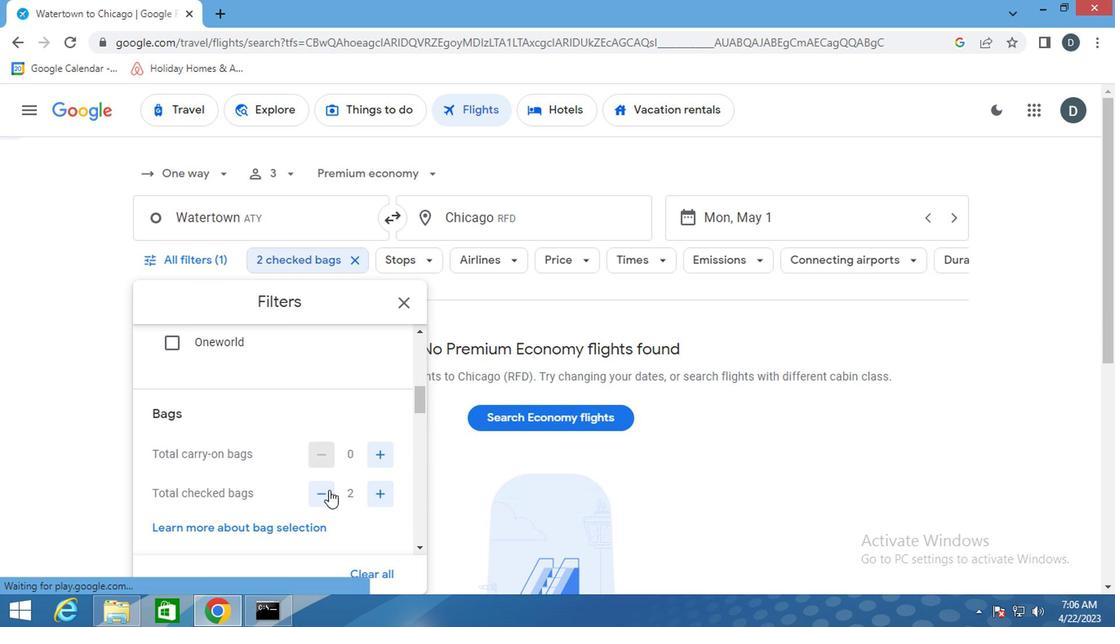 
Action: Mouse moved to (389, 485)
Screenshot: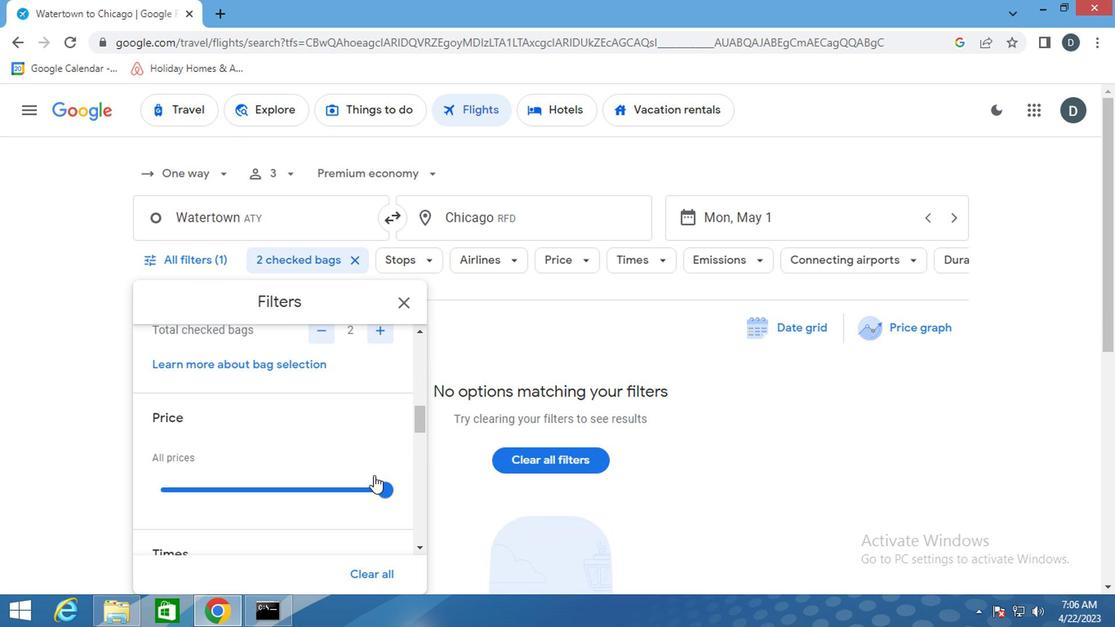 
Action: Mouse pressed left at (389, 485)
Screenshot: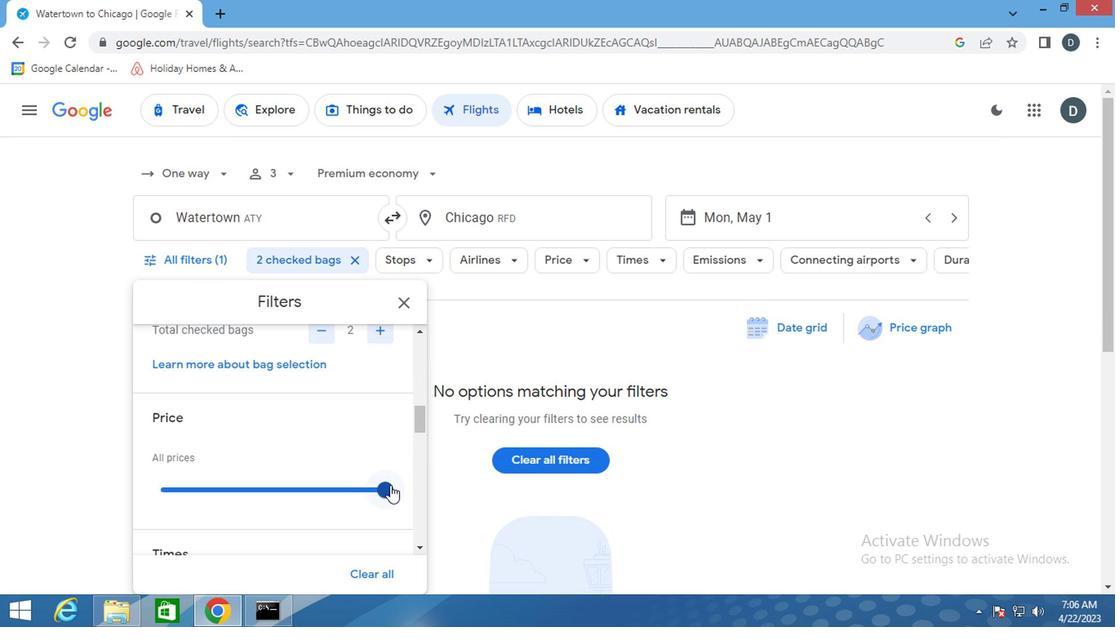 
Action: Mouse moved to (349, 520)
Screenshot: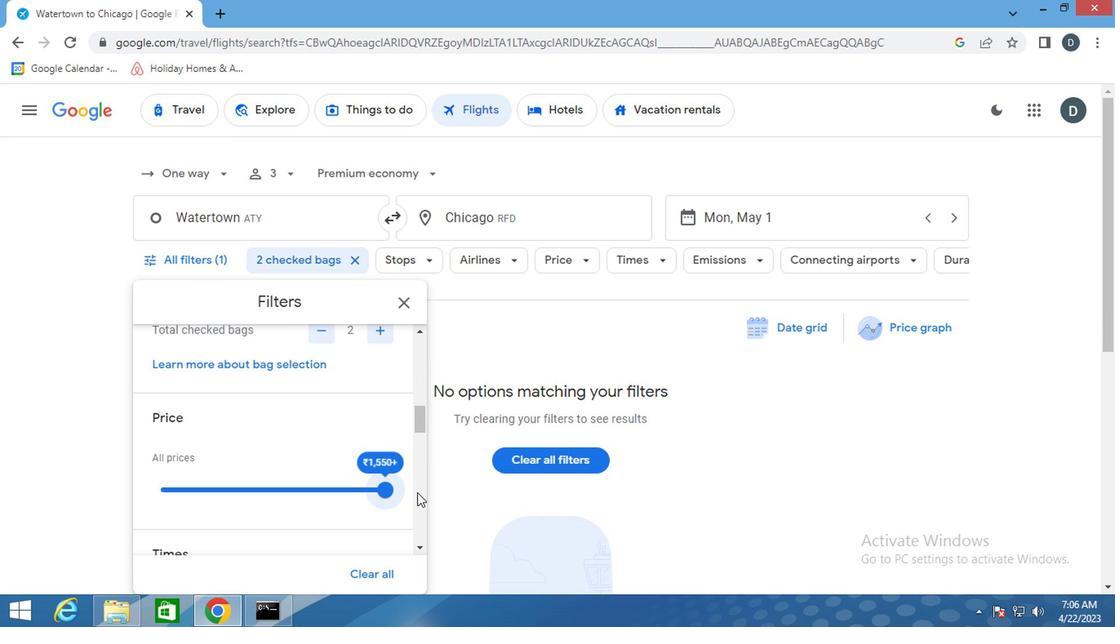
Action: Mouse scrolled (349, 519) with delta (0, 0)
Screenshot: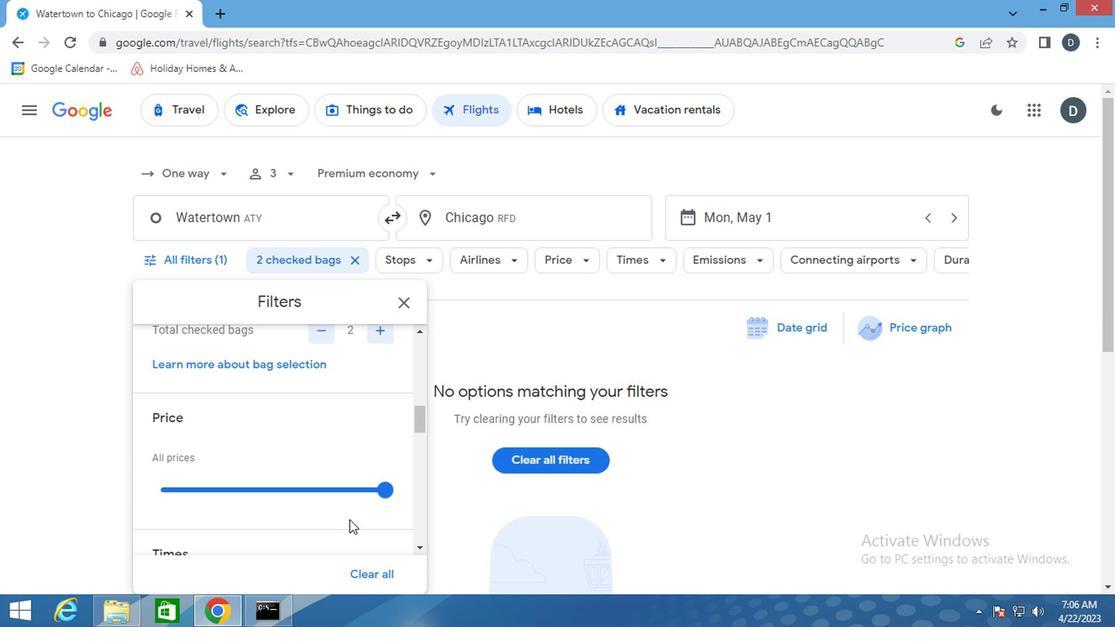 
Action: Mouse scrolled (349, 519) with delta (0, 0)
Screenshot: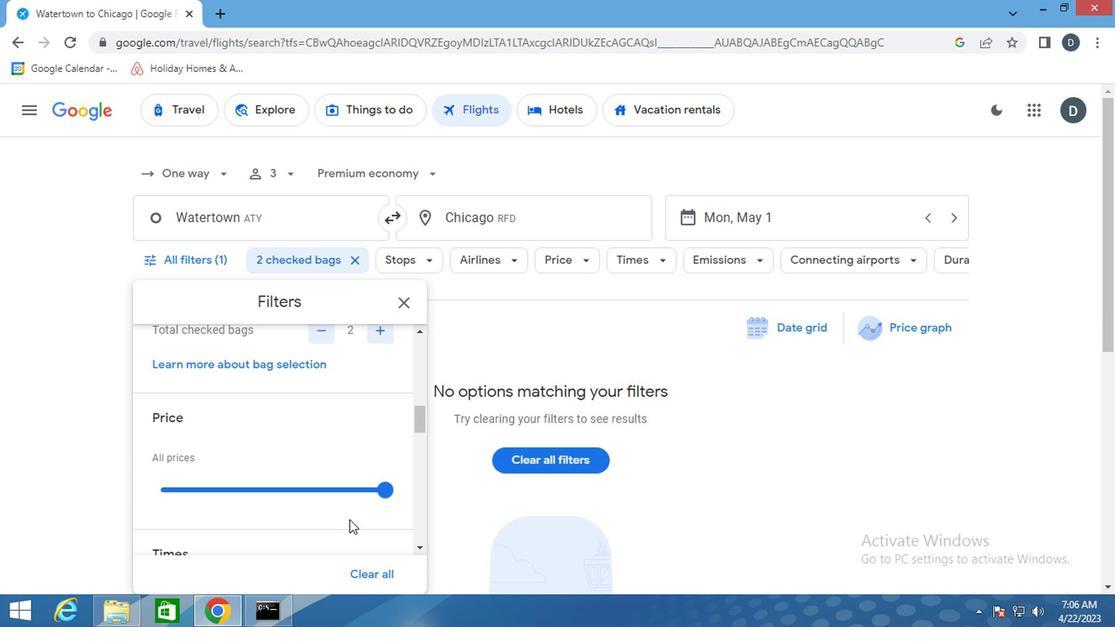 
Action: Mouse scrolled (349, 519) with delta (0, 0)
Screenshot: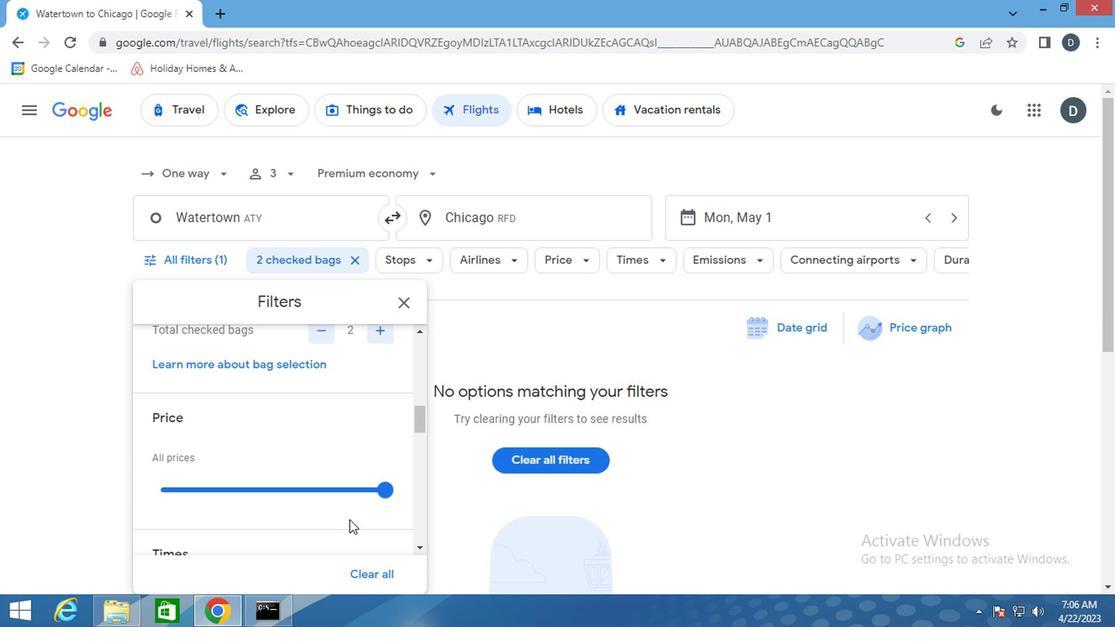 
Action: Mouse moved to (163, 419)
Screenshot: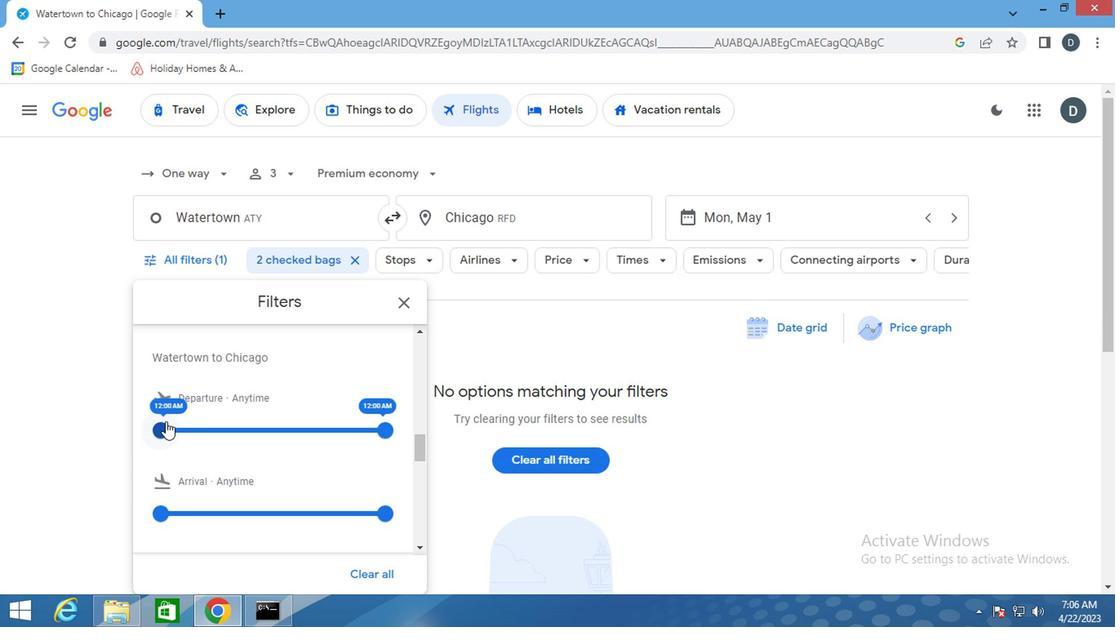 
Action: Mouse pressed left at (163, 419)
Screenshot: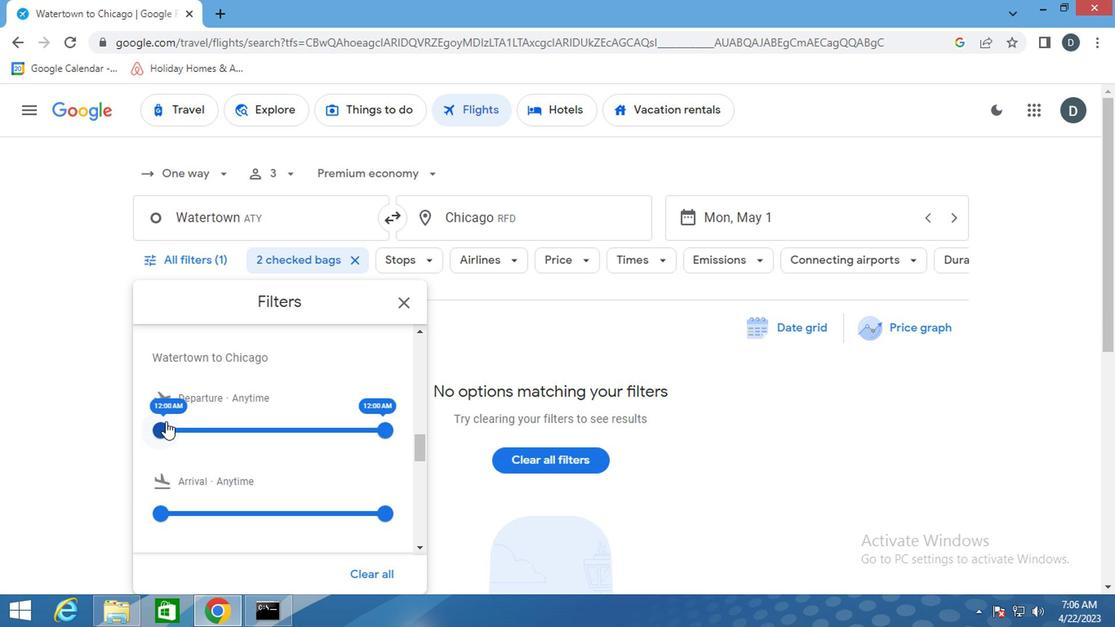 
Action: Mouse moved to (388, 424)
Screenshot: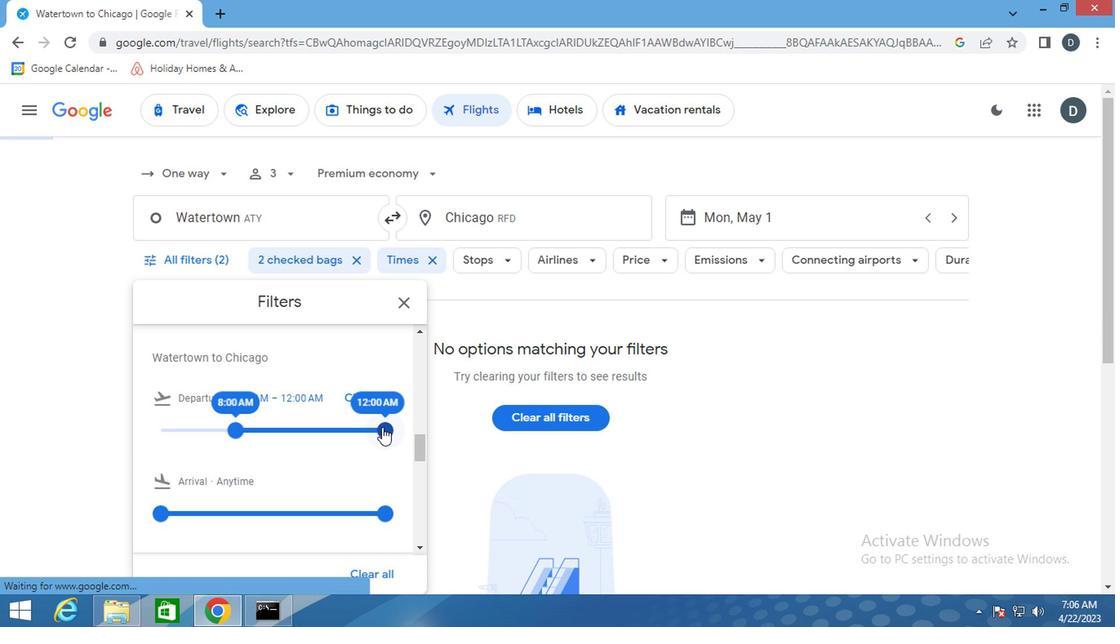 
Action: Mouse pressed left at (388, 424)
Screenshot: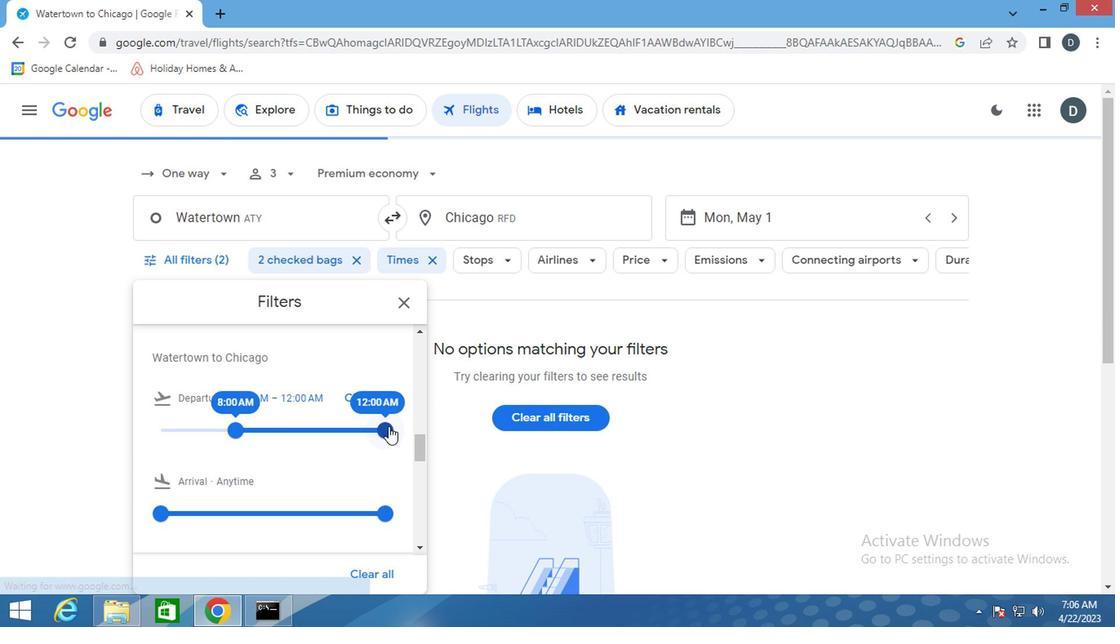 
Action: Mouse moved to (286, 480)
Screenshot: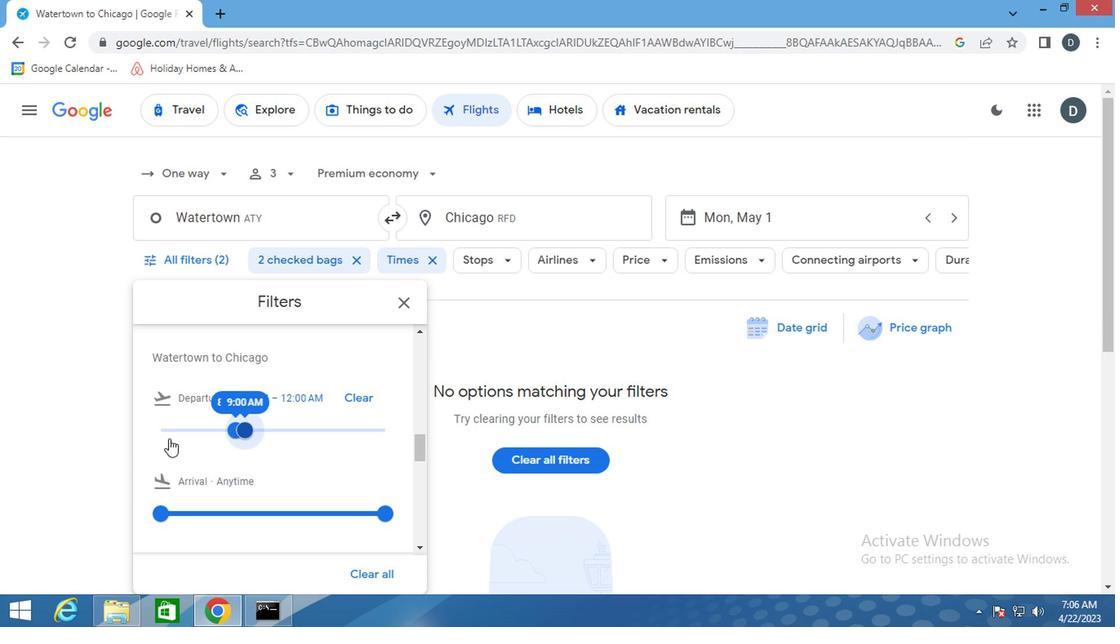 
Action: Mouse scrolled (286, 479) with delta (0, -1)
Screenshot: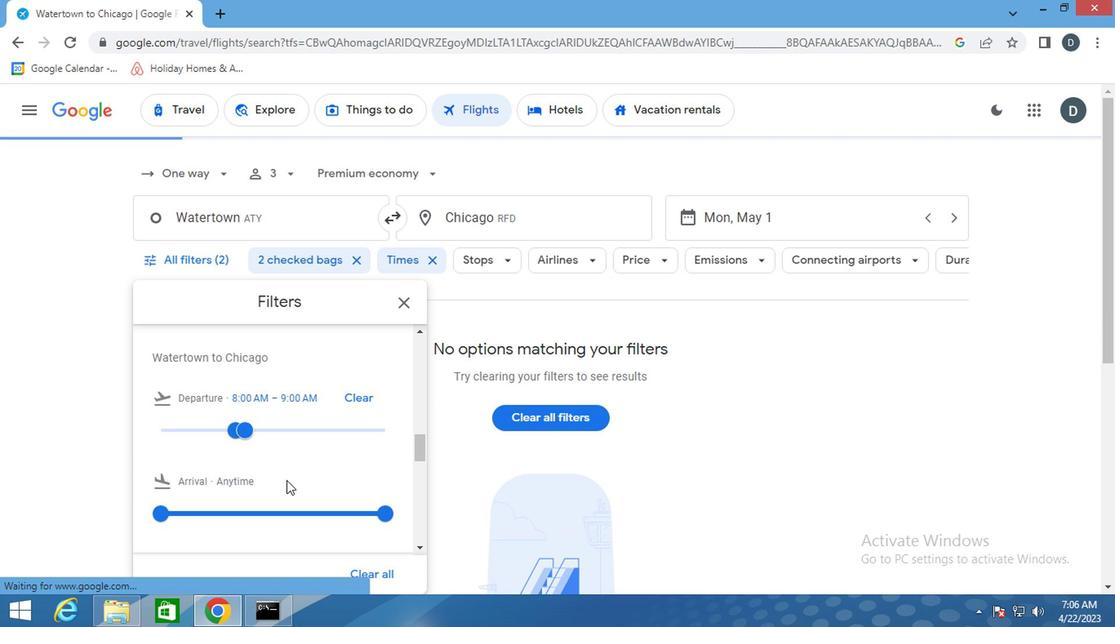 
Action: Mouse scrolled (286, 479) with delta (0, -1)
Screenshot: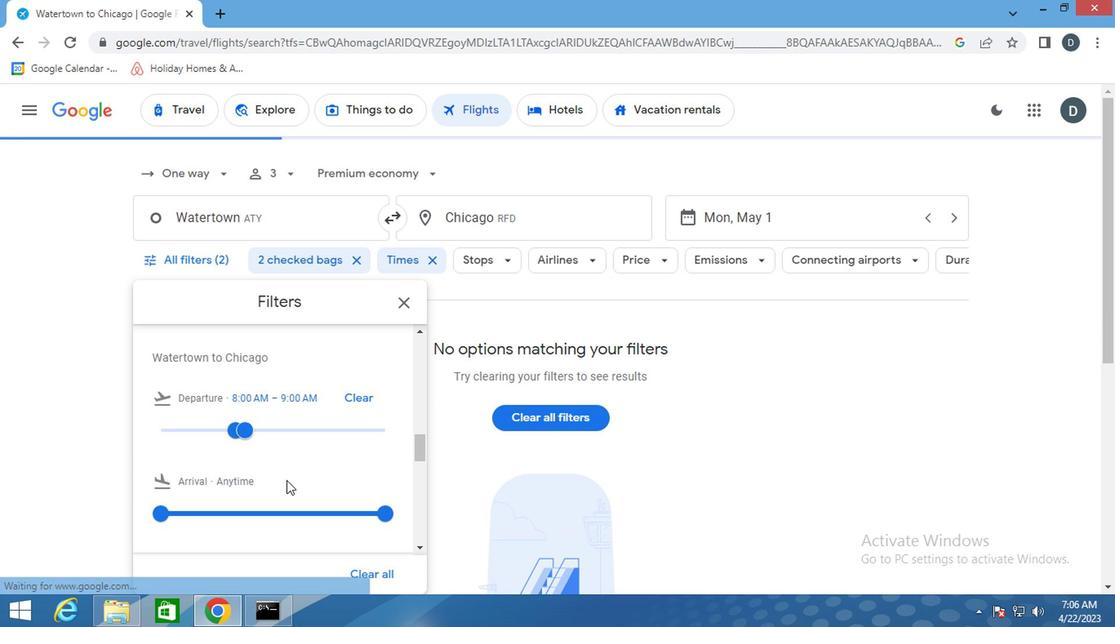 
Action: Mouse scrolled (286, 479) with delta (0, -1)
Screenshot: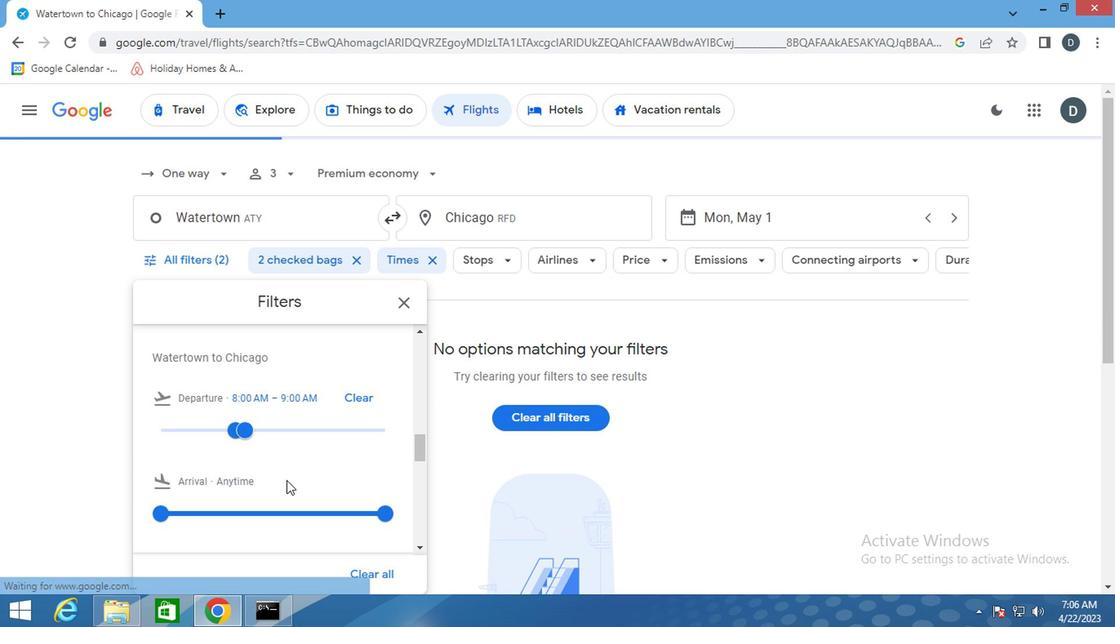 
Action: Mouse scrolled (286, 479) with delta (0, -1)
Screenshot: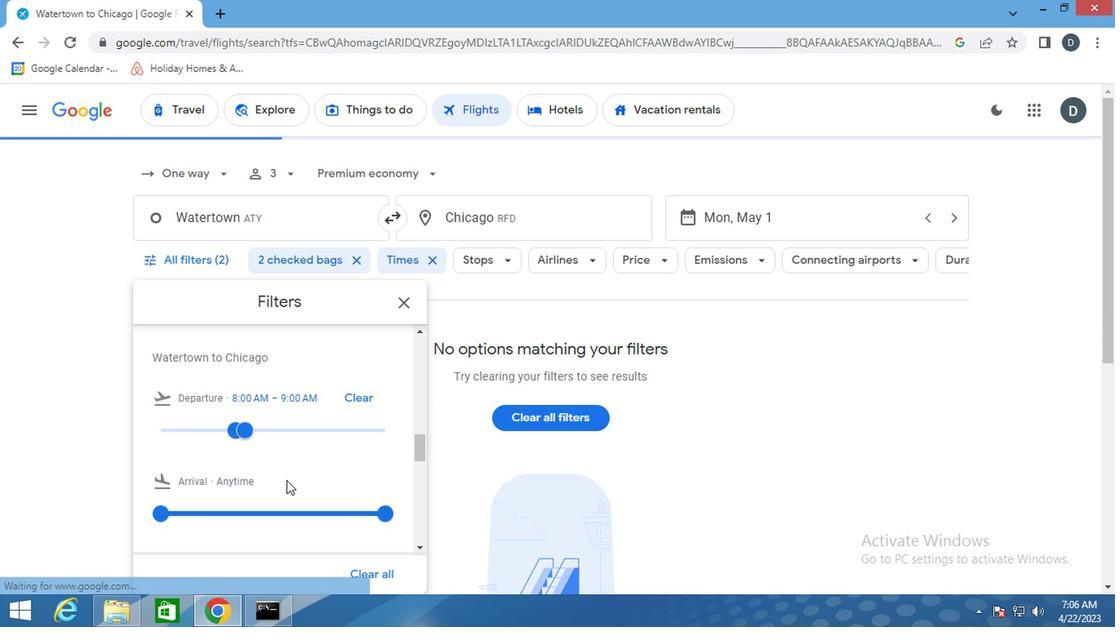 
Action: Mouse scrolled (286, 479) with delta (0, -1)
Screenshot: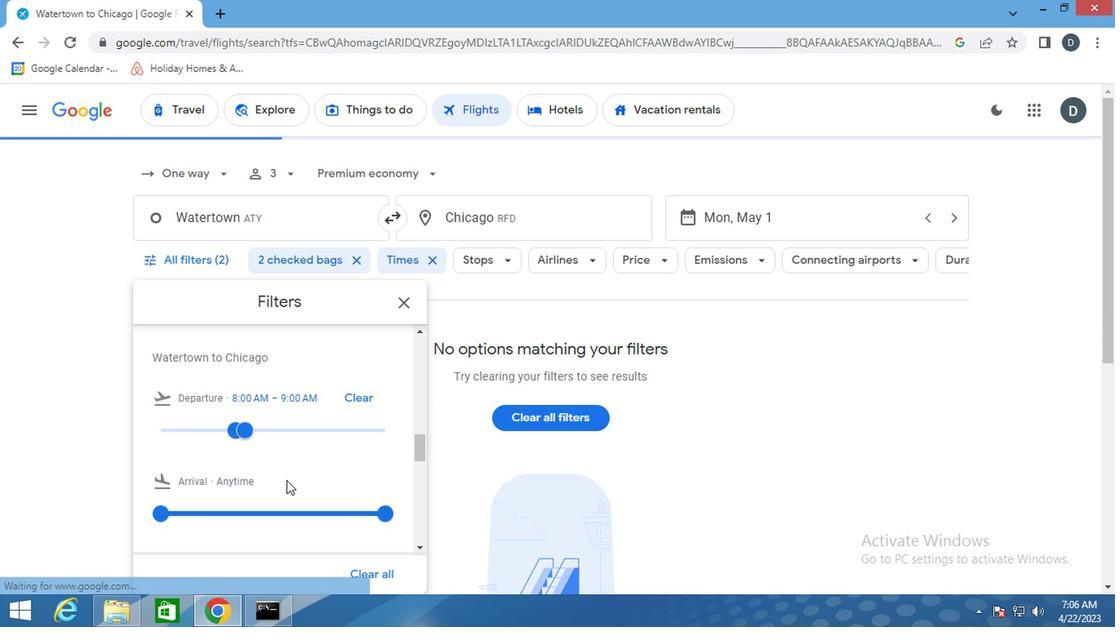 
Action: Mouse scrolled (286, 479) with delta (0, -1)
Screenshot: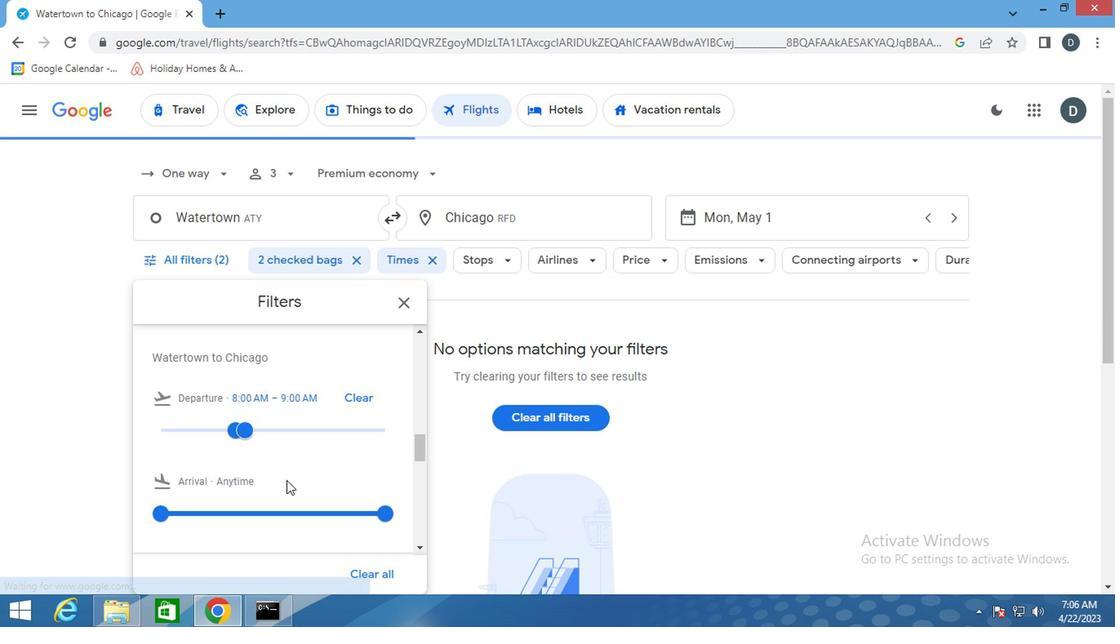 
Action: Mouse scrolled (286, 479) with delta (0, -1)
Screenshot: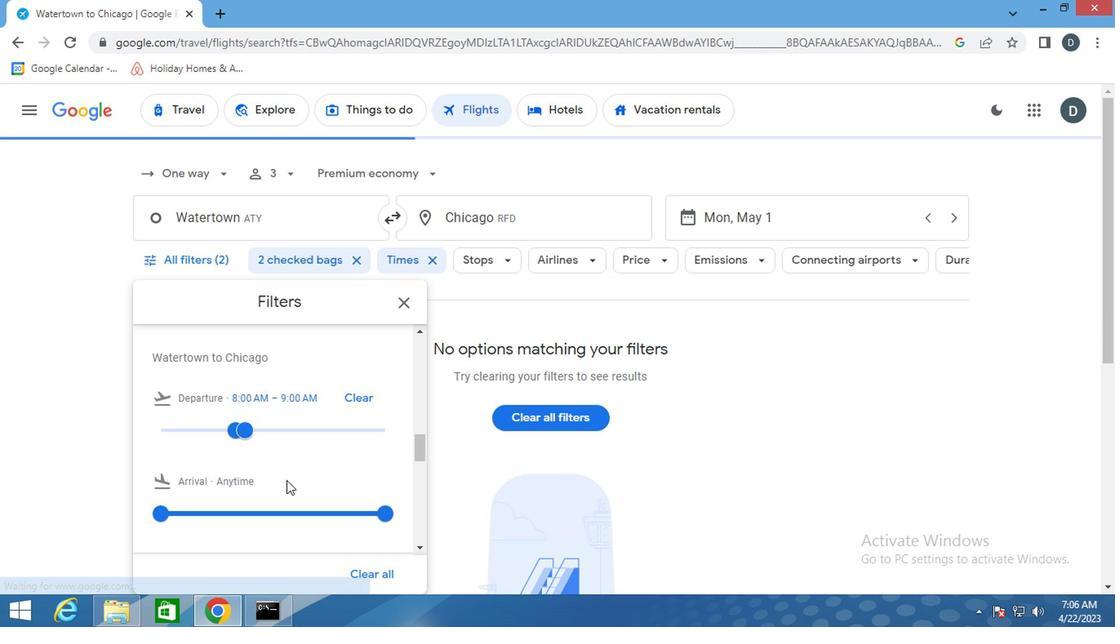 
Action: Mouse scrolled (286, 479) with delta (0, -1)
Screenshot: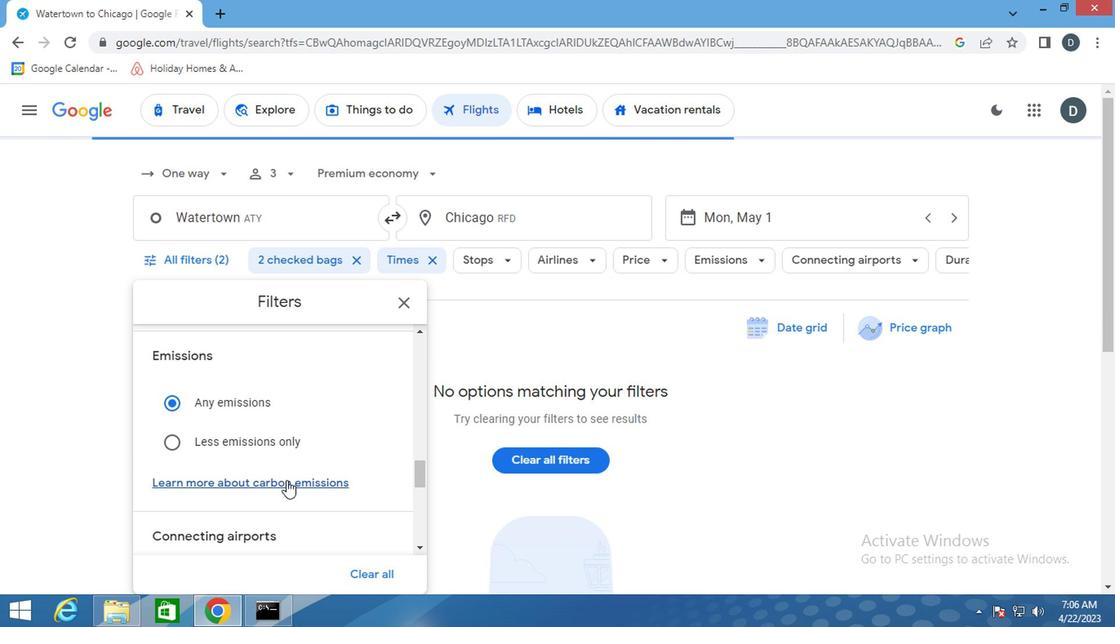 
Action: Mouse scrolled (286, 479) with delta (0, -1)
Screenshot: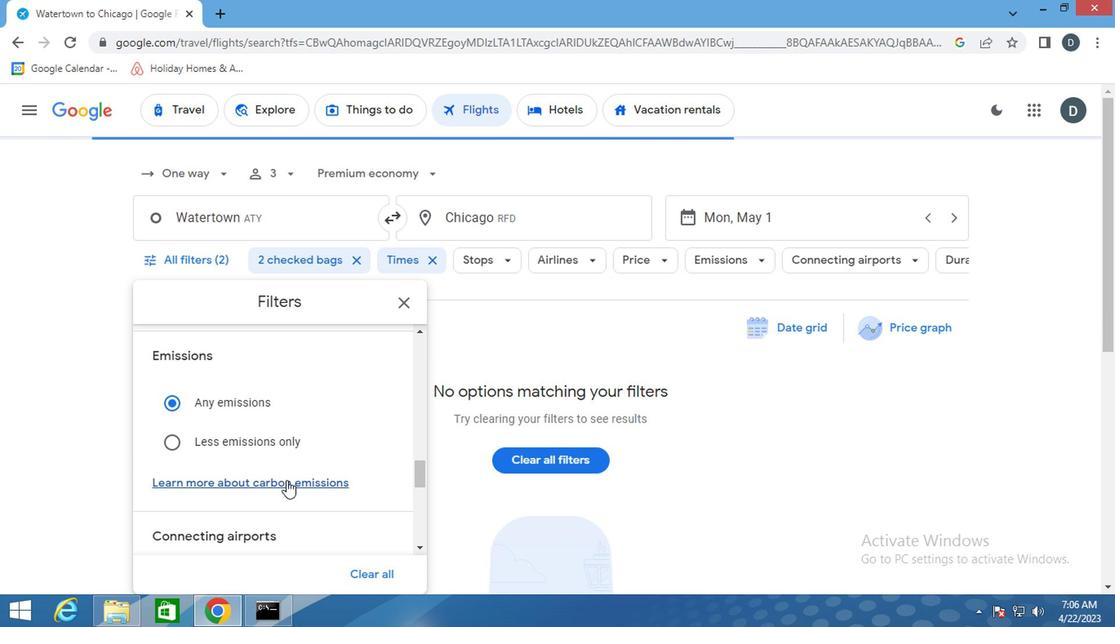 
Action: Mouse scrolled (286, 479) with delta (0, -1)
Screenshot: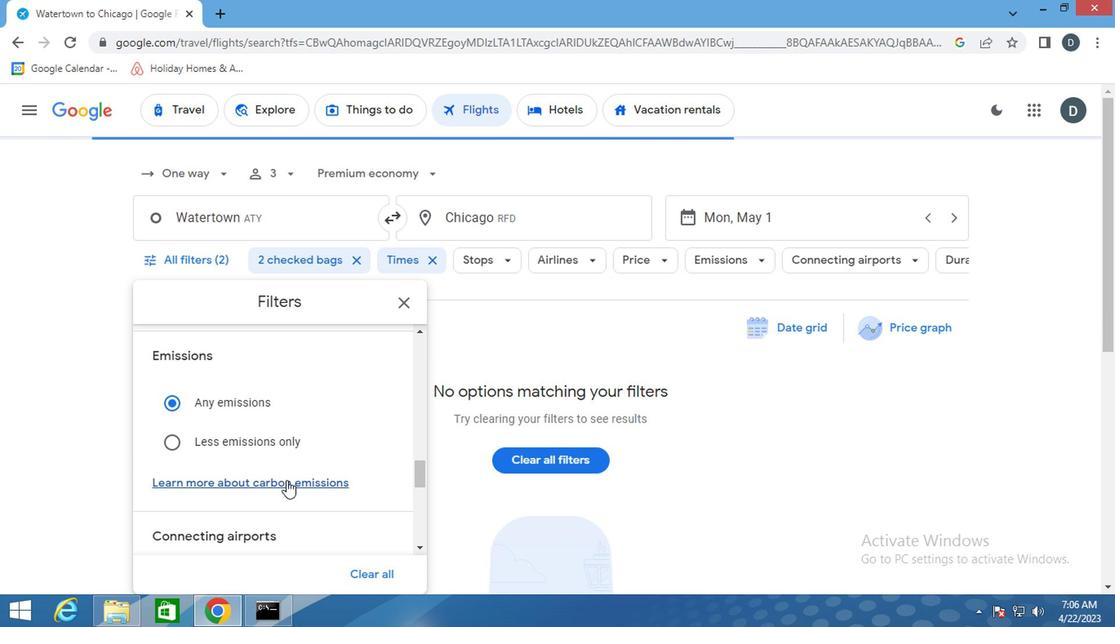 
Action: Mouse scrolled (286, 479) with delta (0, -1)
Screenshot: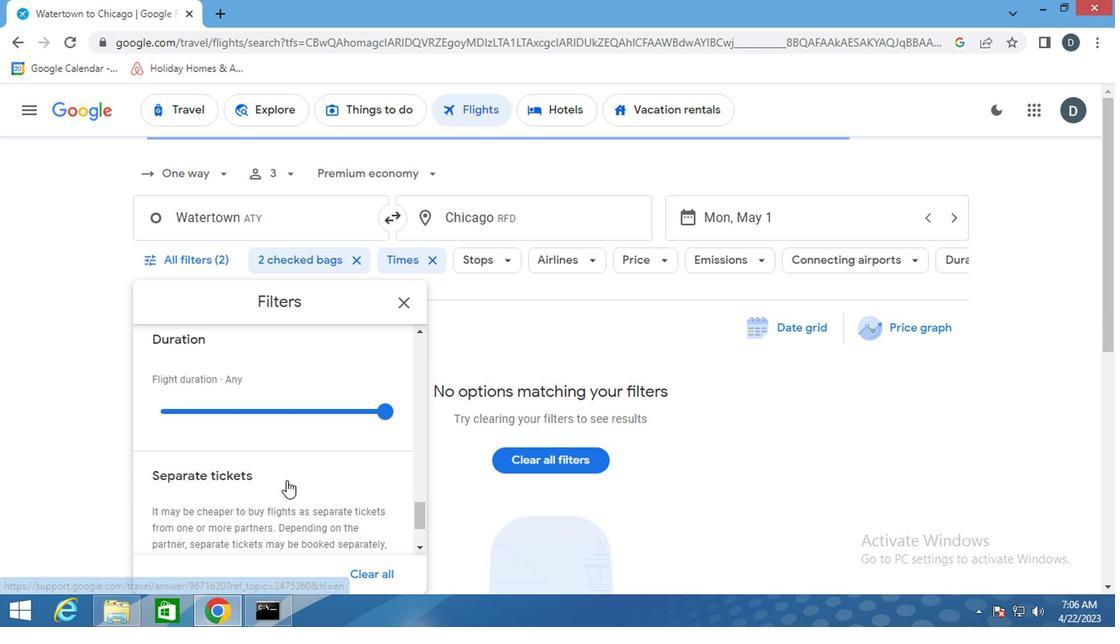 
Action: Mouse scrolled (286, 479) with delta (0, -1)
Screenshot: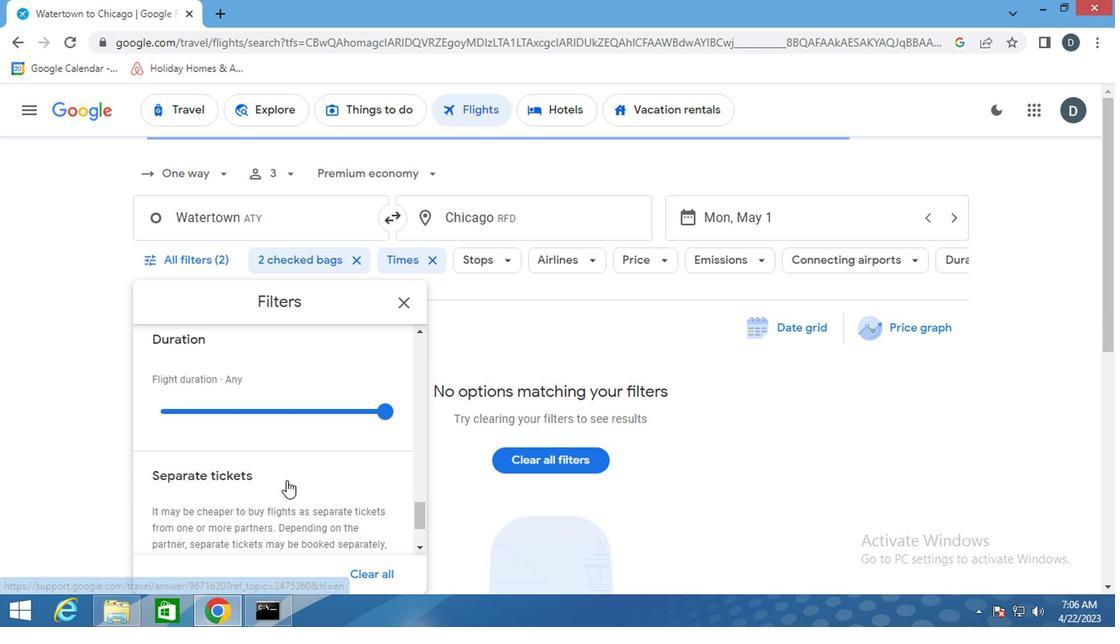 
Action: Mouse scrolled (286, 479) with delta (0, -1)
Screenshot: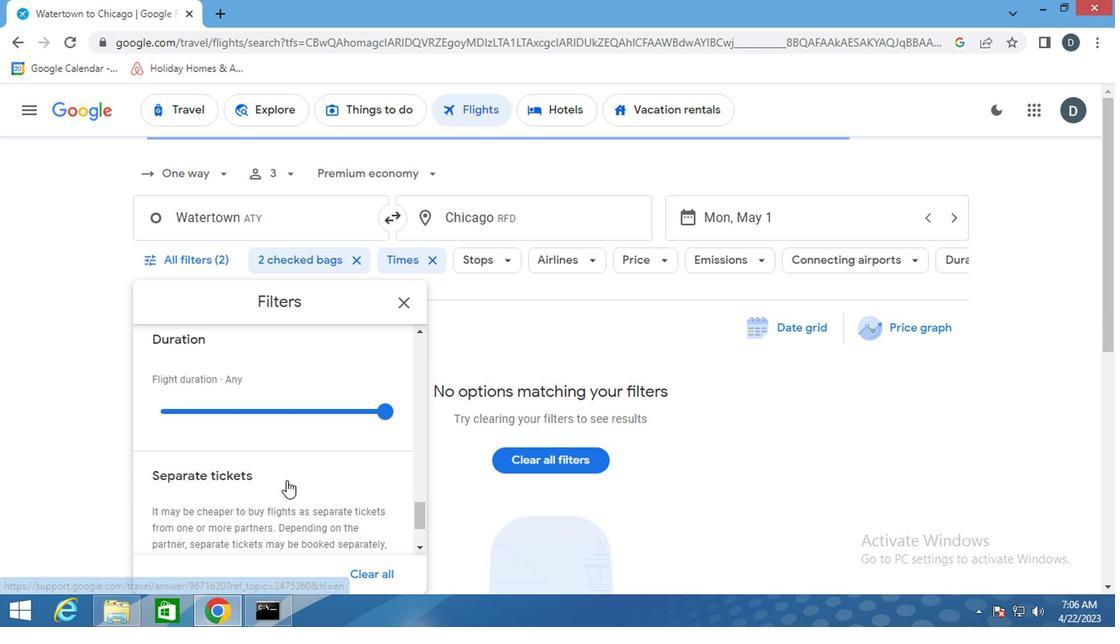 
Action: Mouse scrolled (286, 479) with delta (0, -1)
Screenshot: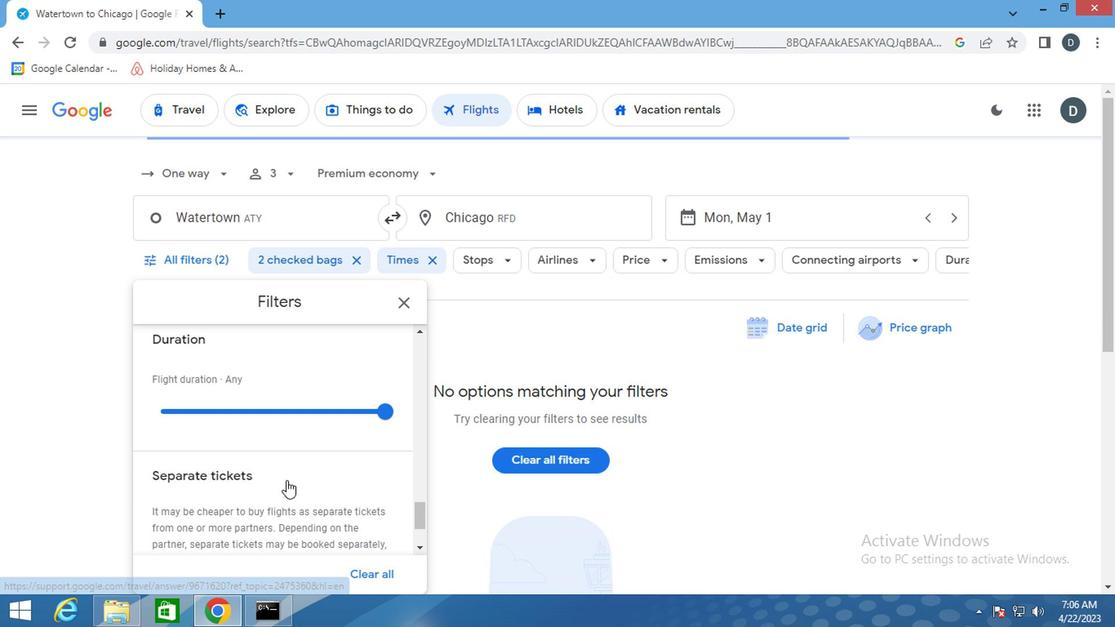 
Action: Mouse scrolled (286, 479) with delta (0, -1)
Screenshot: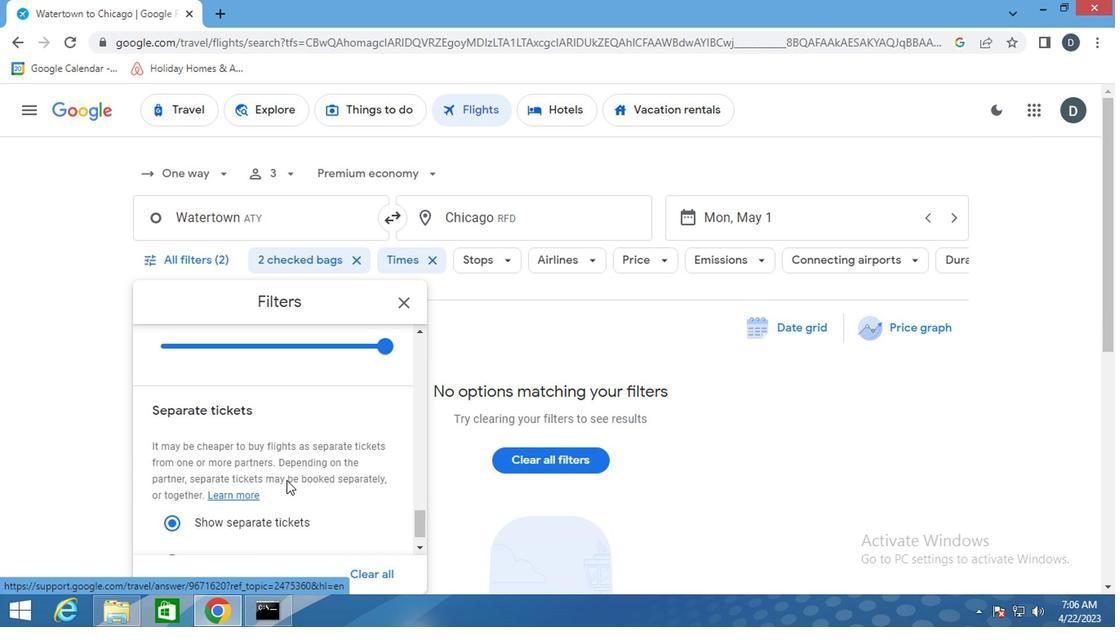 
Action: Mouse scrolled (286, 479) with delta (0, -1)
Screenshot: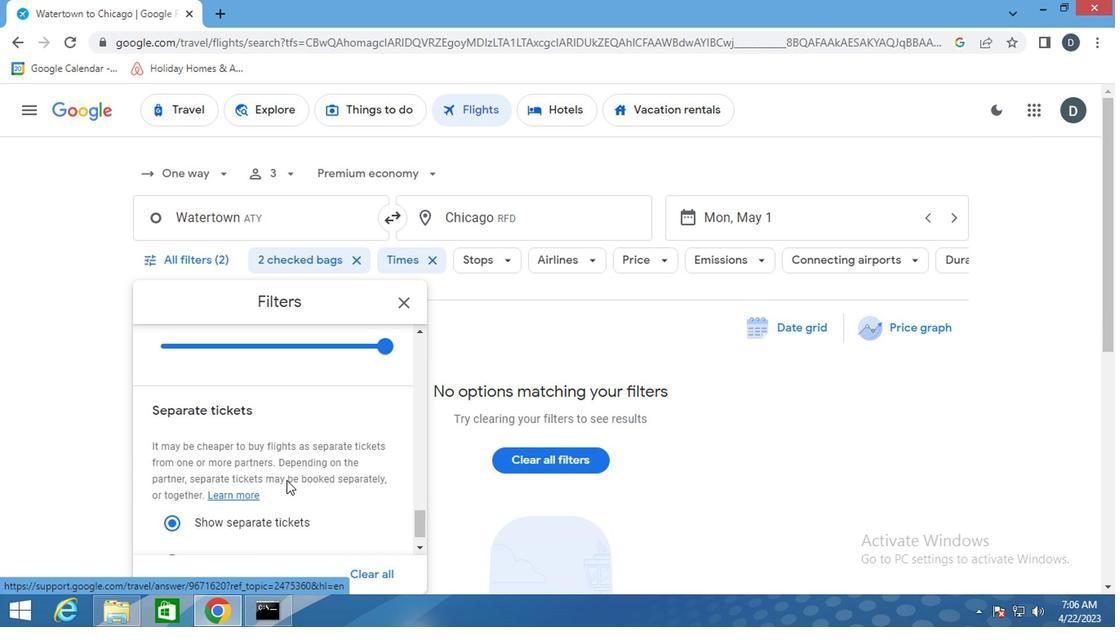 
Action: Mouse scrolled (286, 479) with delta (0, -1)
Screenshot: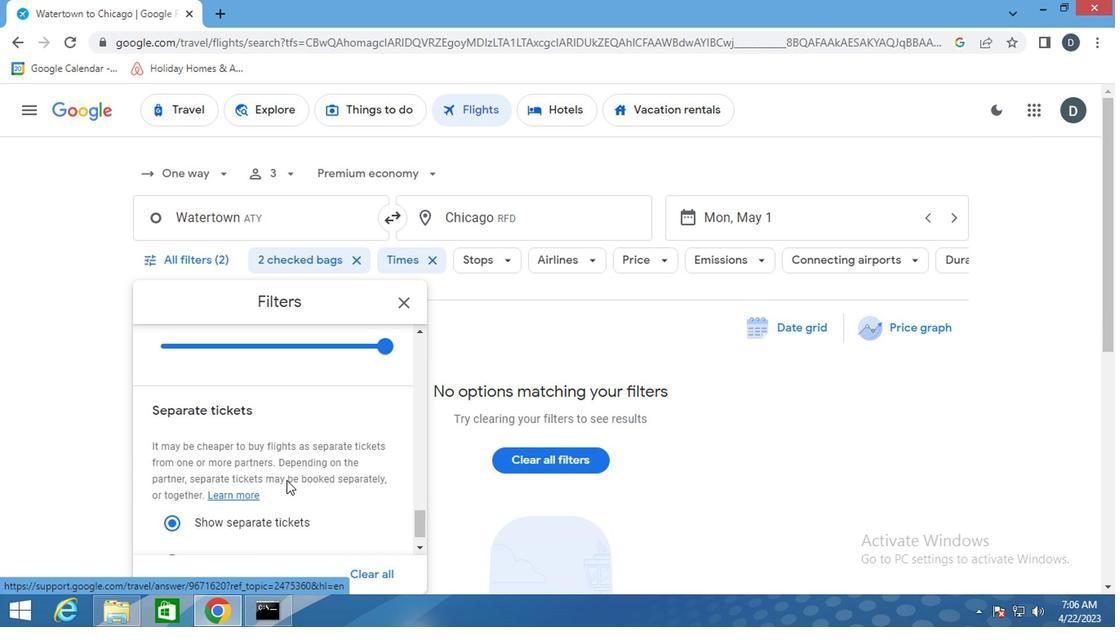 
Action: Mouse scrolled (286, 479) with delta (0, -1)
Screenshot: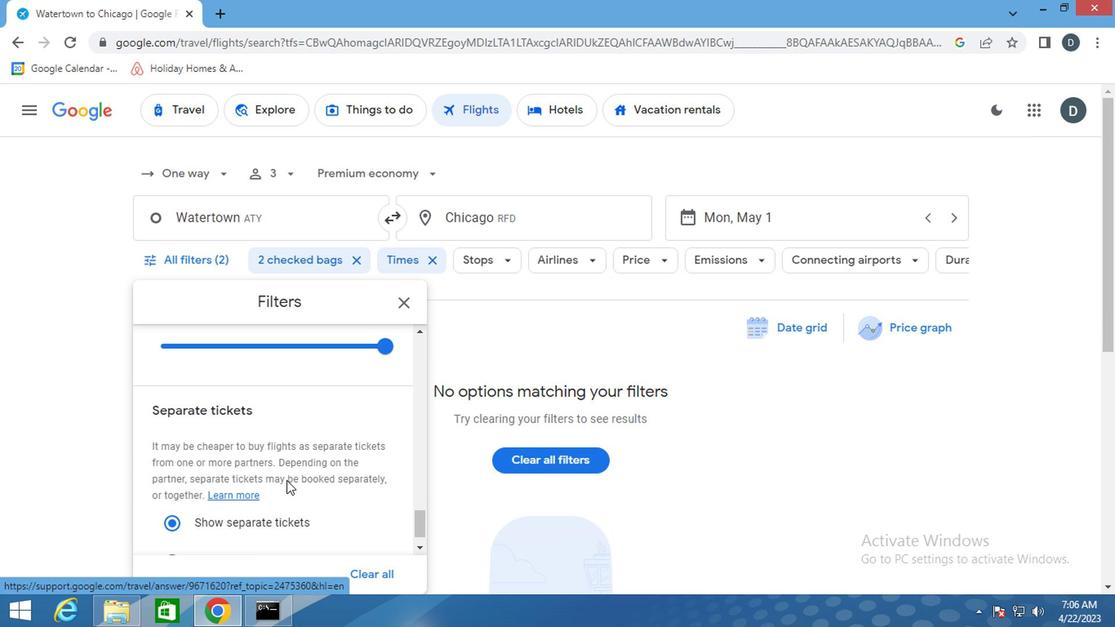 
Action: Mouse scrolled (286, 479) with delta (0, -1)
Screenshot: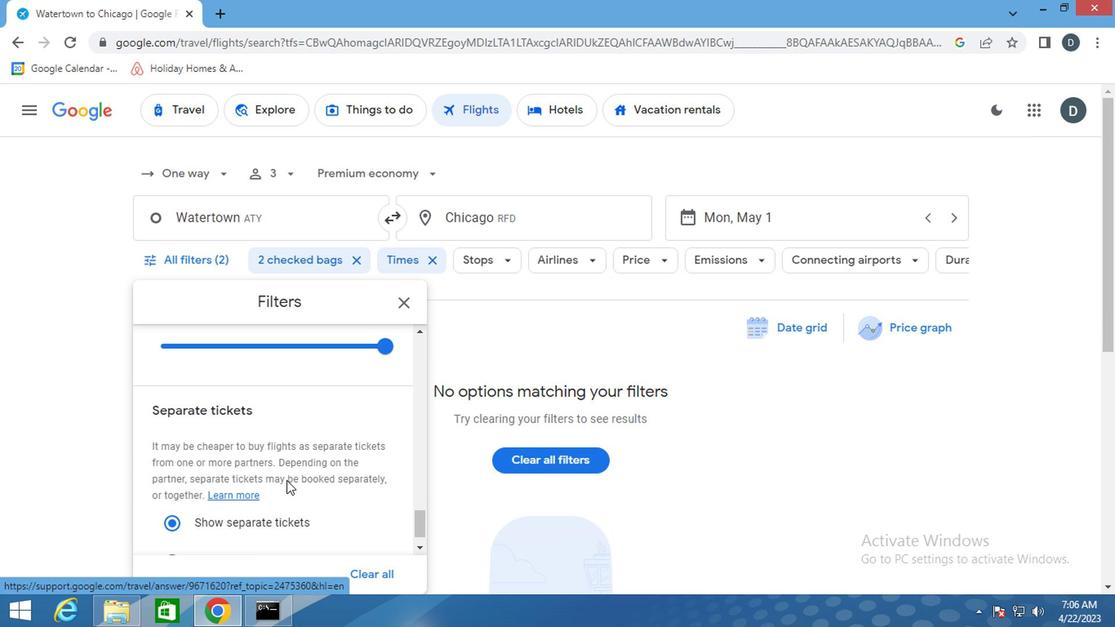 
Action: Mouse scrolled (286, 479) with delta (0, -1)
Screenshot: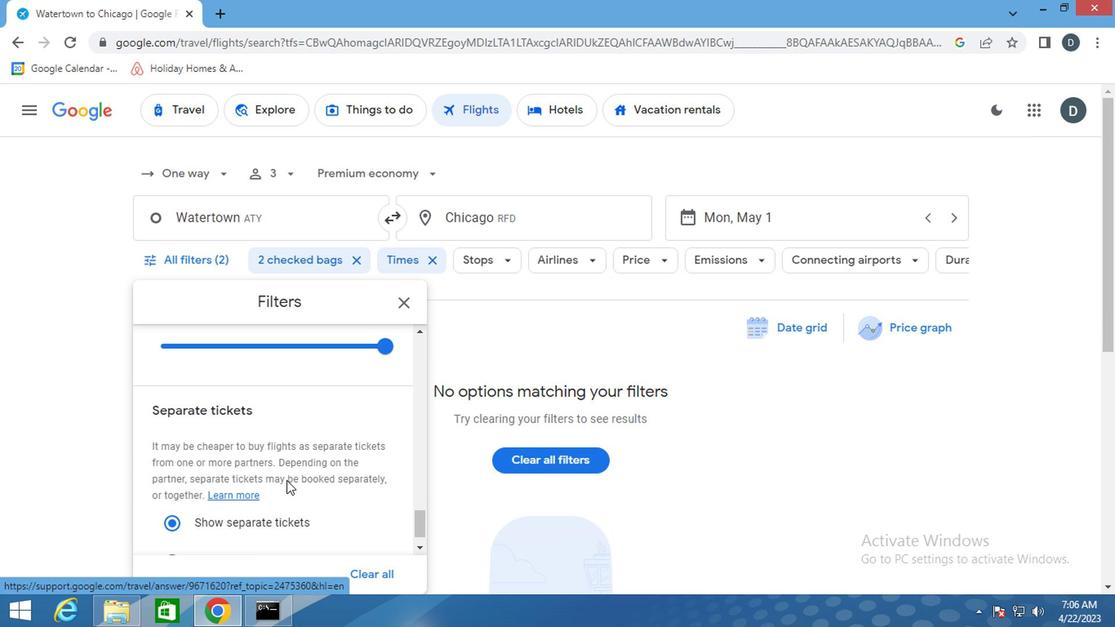 
Action: Mouse moved to (406, 292)
Screenshot: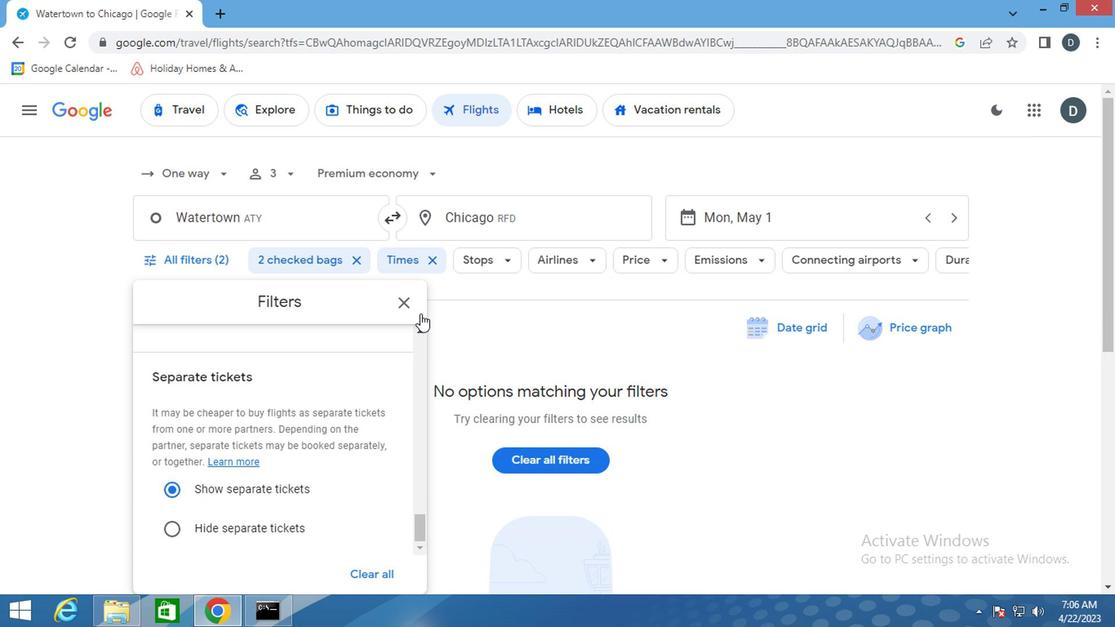 
Action: Mouse pressed left at (406, 292)
Screenshot: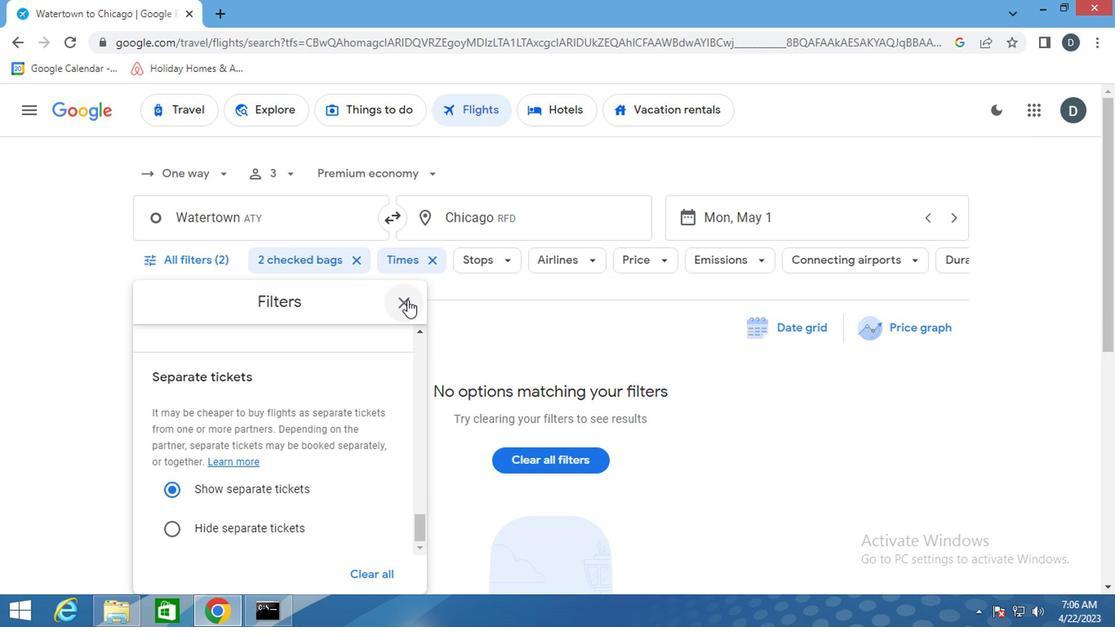 
Action: Mouse moved to (405, 292)
Screenshot: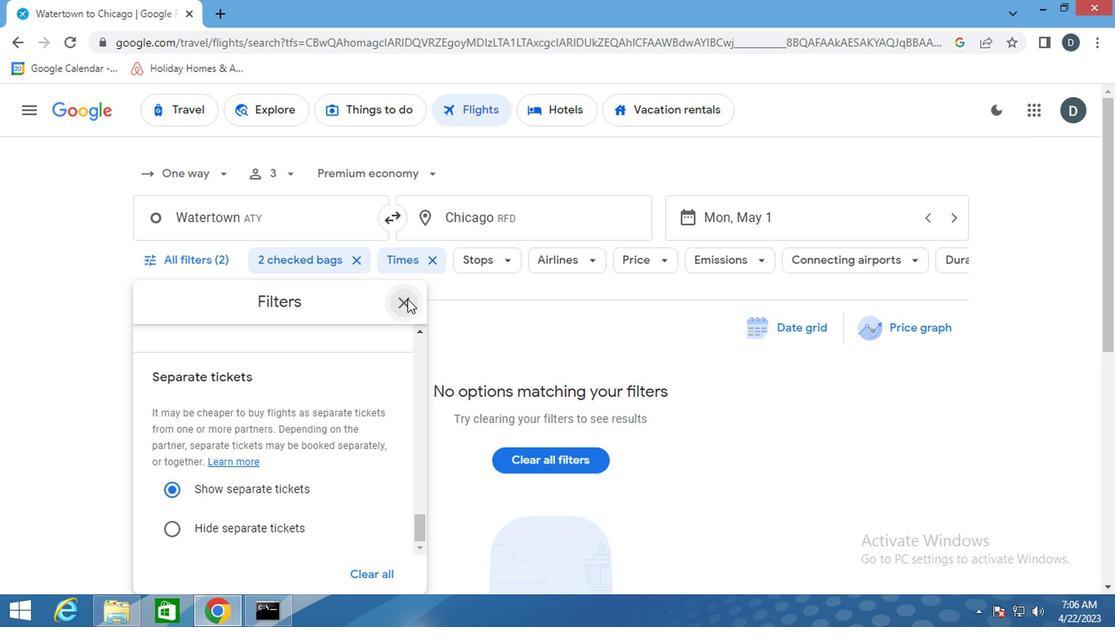 
